 Task: Create in the project AgileLab and in the Backlog issue 'Develop a new tool for automated testing of web application user interface and user experience' a child issue 'Chatbot conversation sentiment analysis and reporting', and assign it to team member softage.3@softage.net. Create in the project AgileLab and in the Backlog issue 'Upgrade the security features of a web application to improve data protection and secure communication between server and client' a child issue 'Data retention policy creation and enforcement', and assign it to team member softage.4@softage.net
Action: Mouse moved to (207, 65)
Screenshot: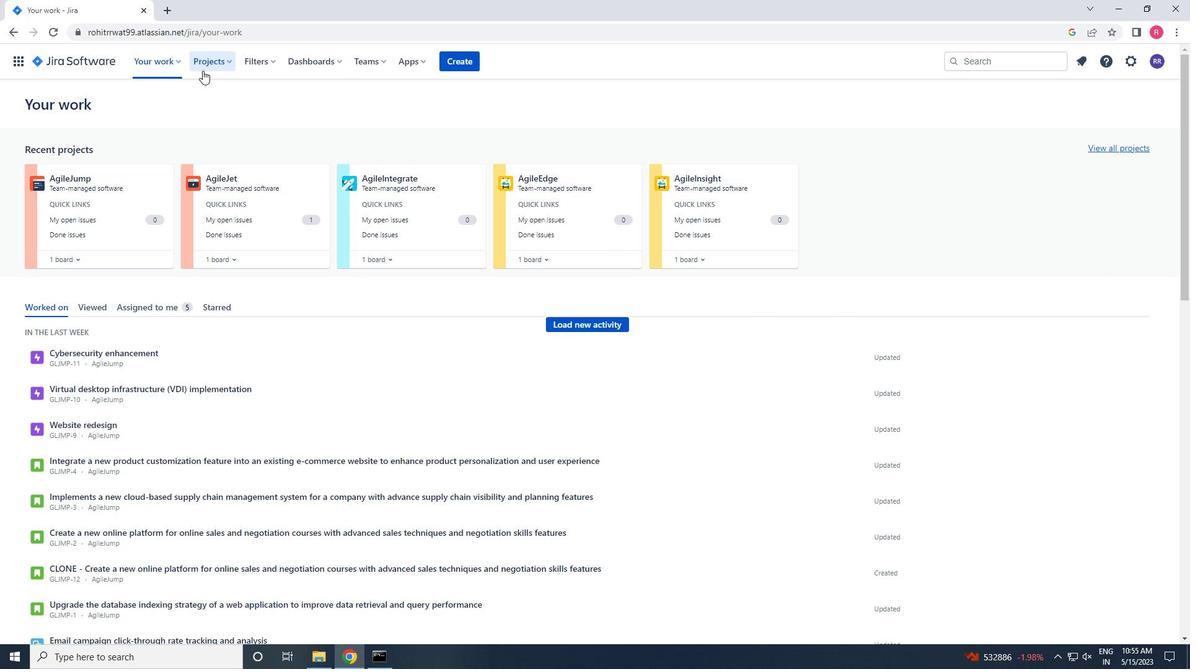 
Action: Mouse pressed left at (207, 65)
Screenshot: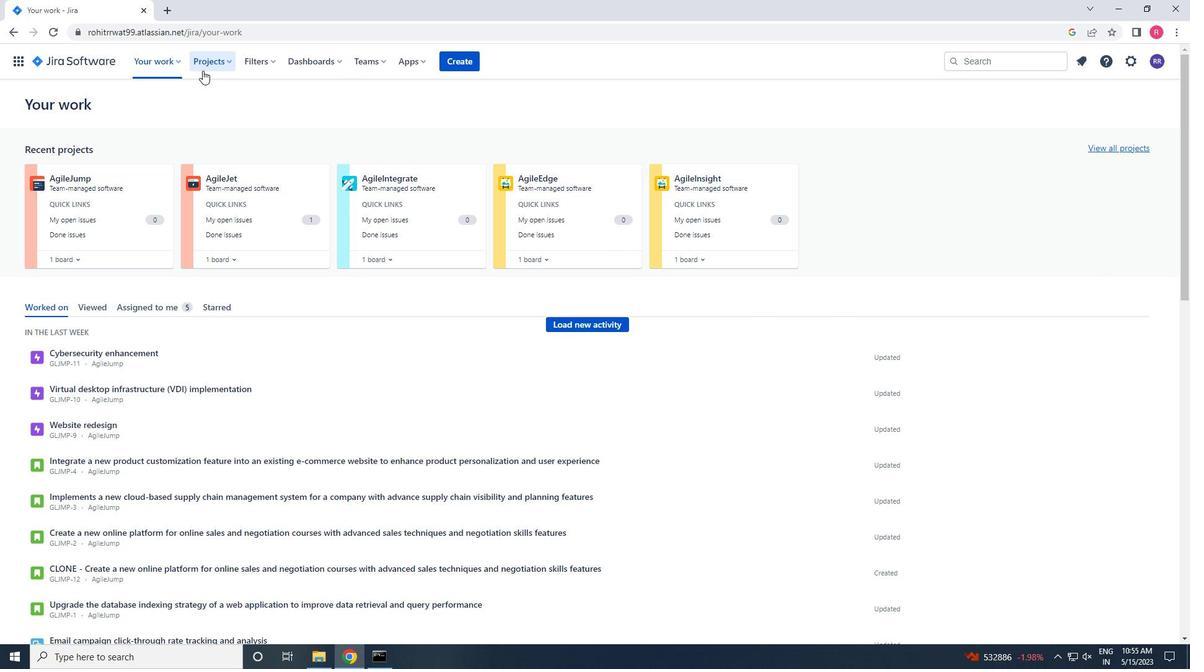 
Action: Mouse moved to (259, 120)
Screenshot: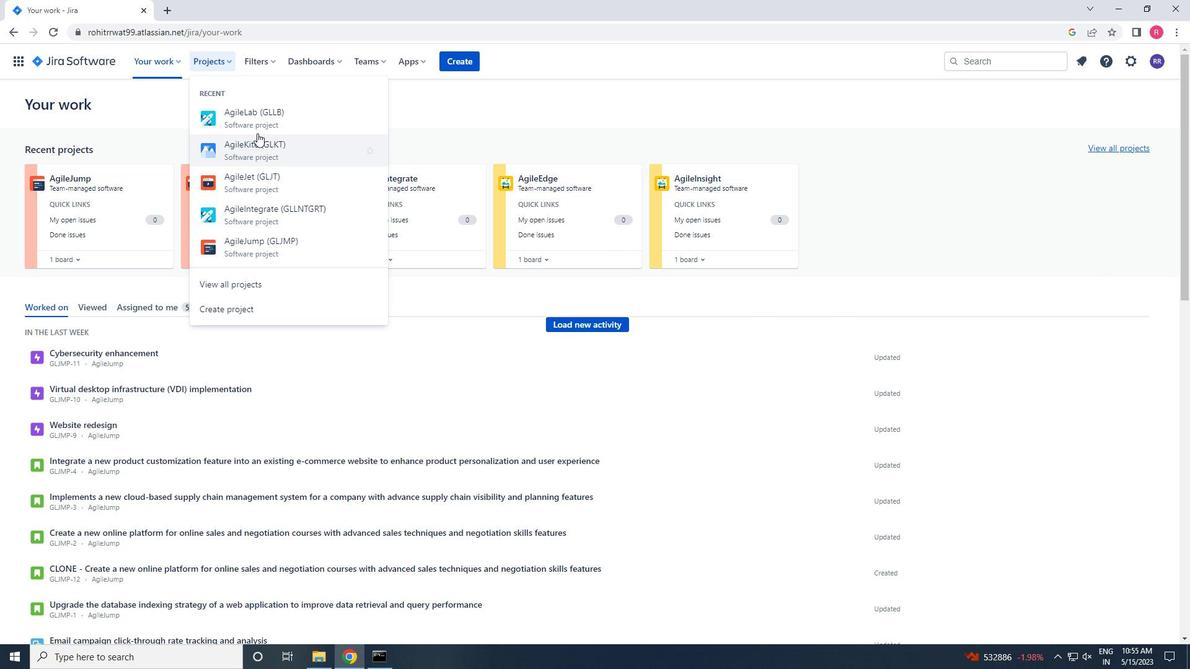 
Action: Mouse pressed left at (259, 120)
Screenshot: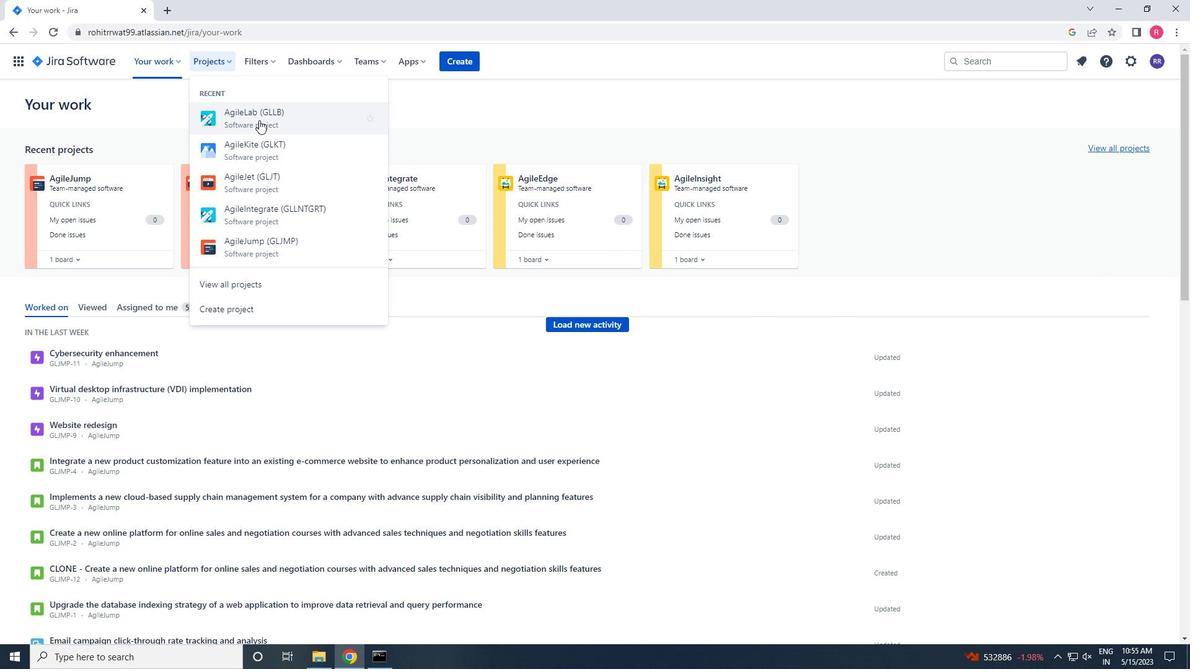 
Action: Mouse moved to (59, 187)
Screenshot: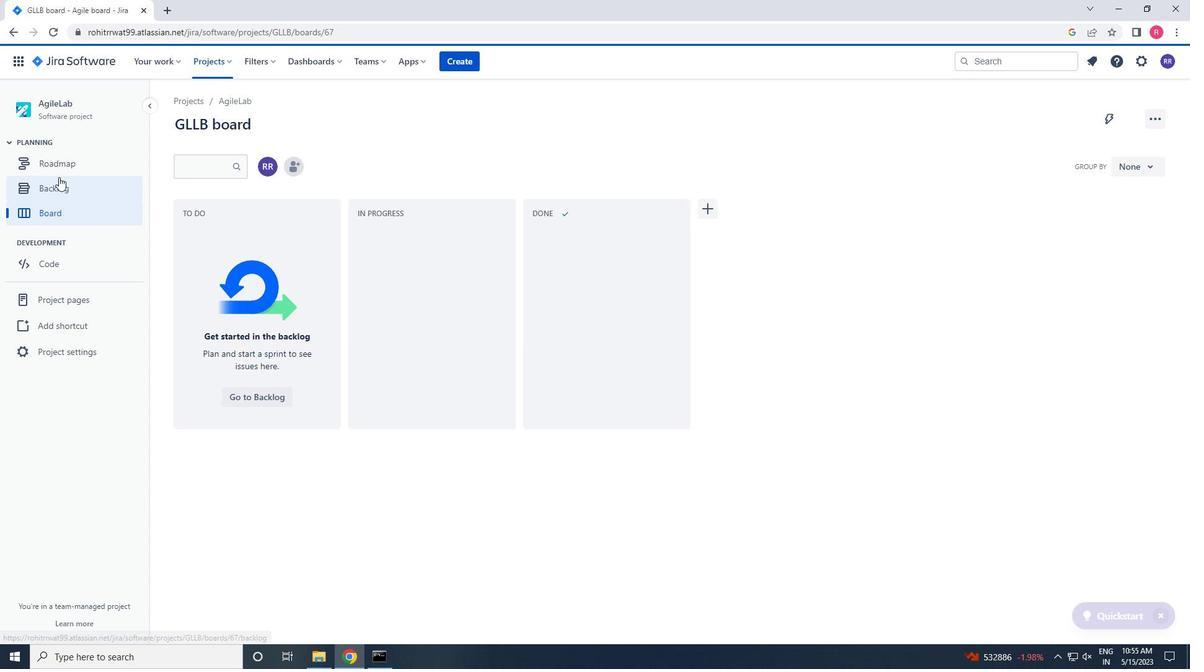 
Action: Mouse pressed left at (59, 187)
Screenshot: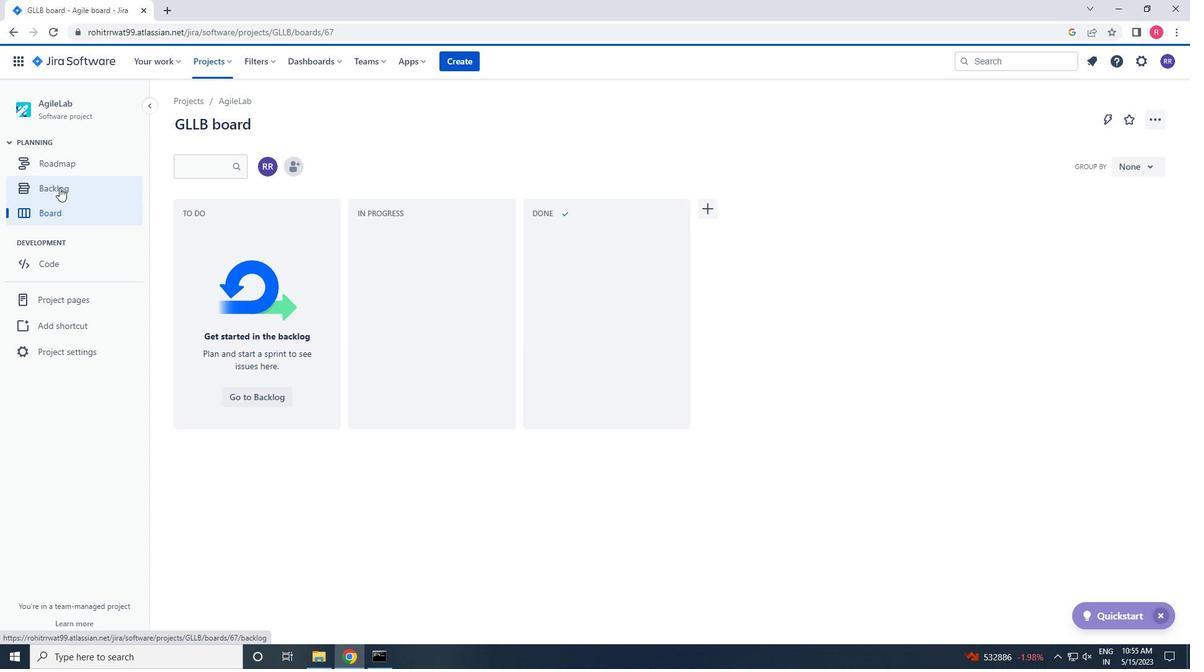 
Action: Mouse moved to (580, 477)
Screenshot: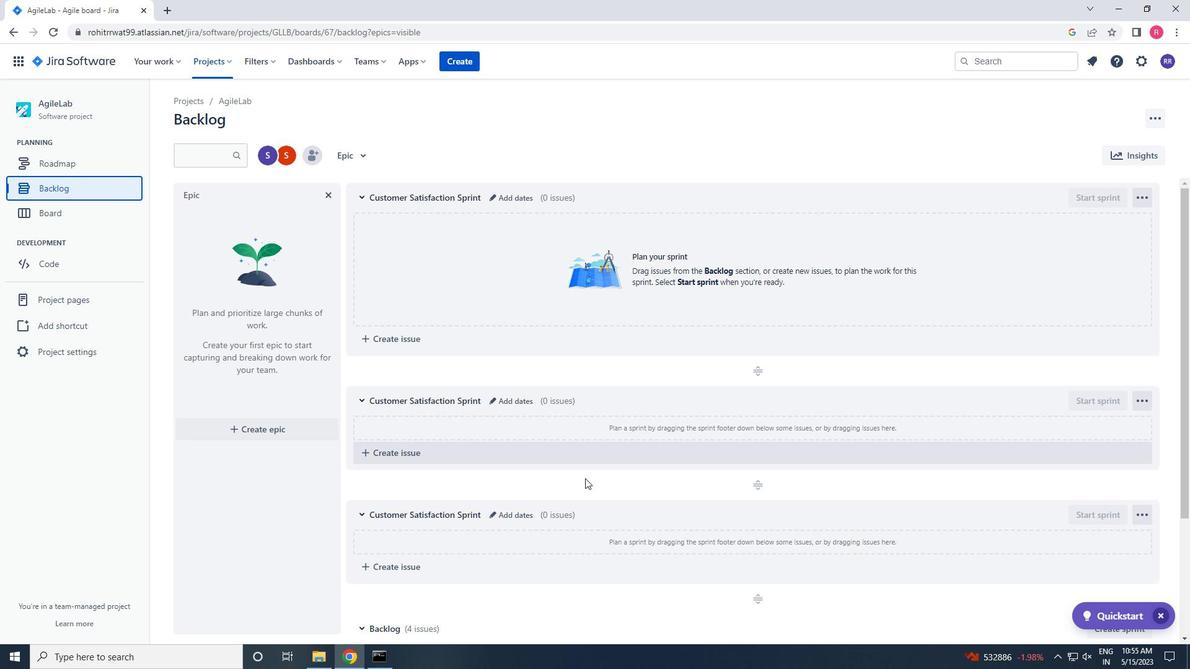 
Action: Mouse scrolled (580, 477) with delta (0, 0)
Screenshot: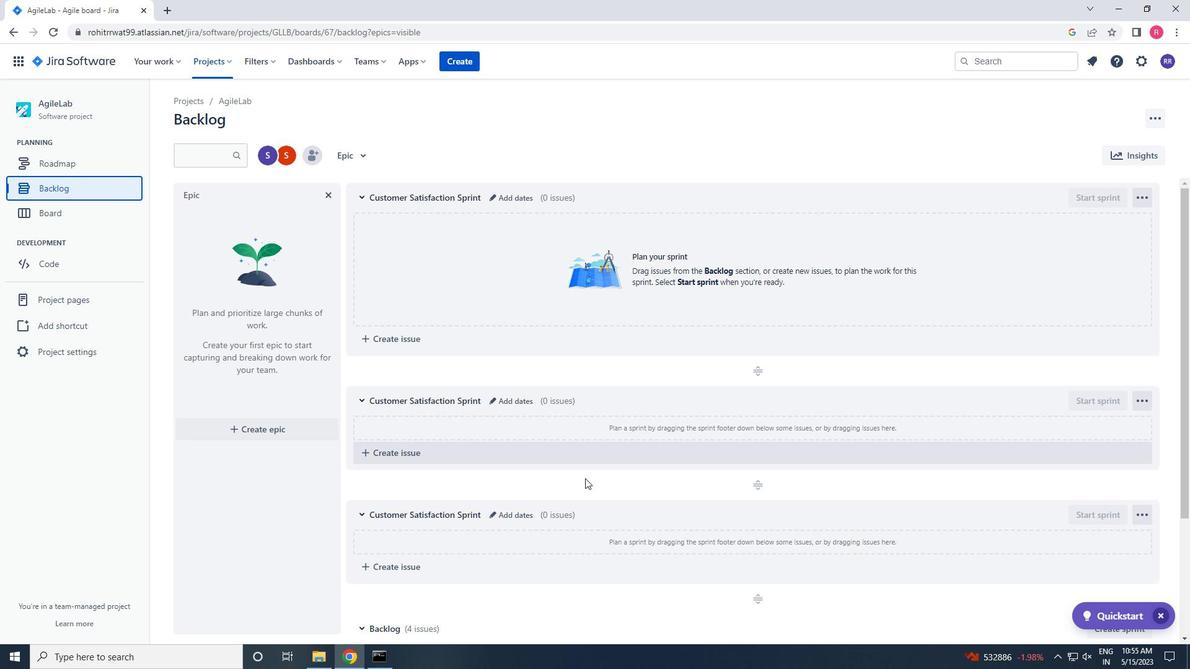 
Action: Mouse scrolled (580, 477) with delta (0, 0)
Screenshot: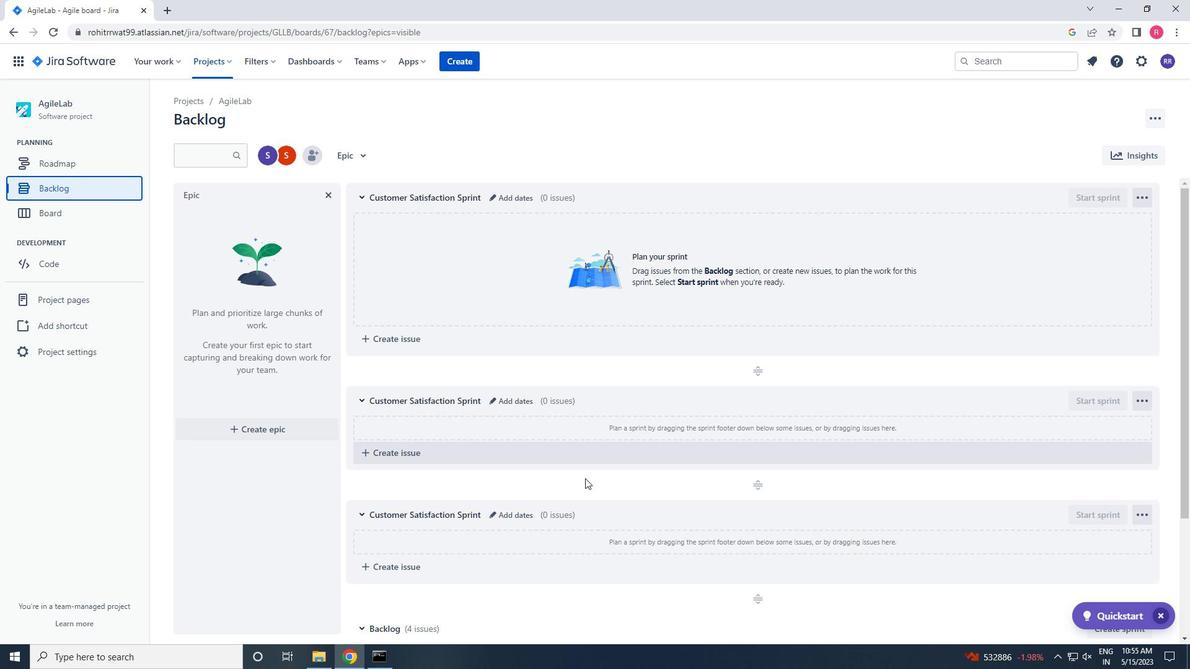 
Action: Mouse scrolled (580, 477) with delta (0, 0)
Screenshot: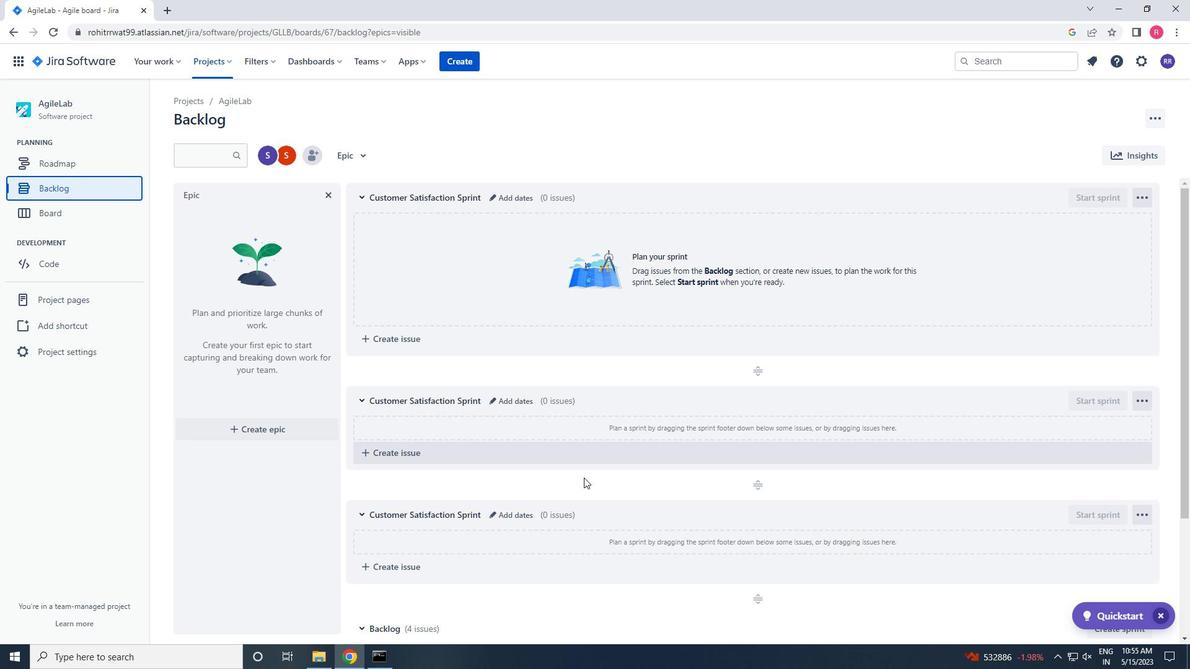 
Action: Mouse scrolled (580, 477) with delta (0, 0)
Screenshot: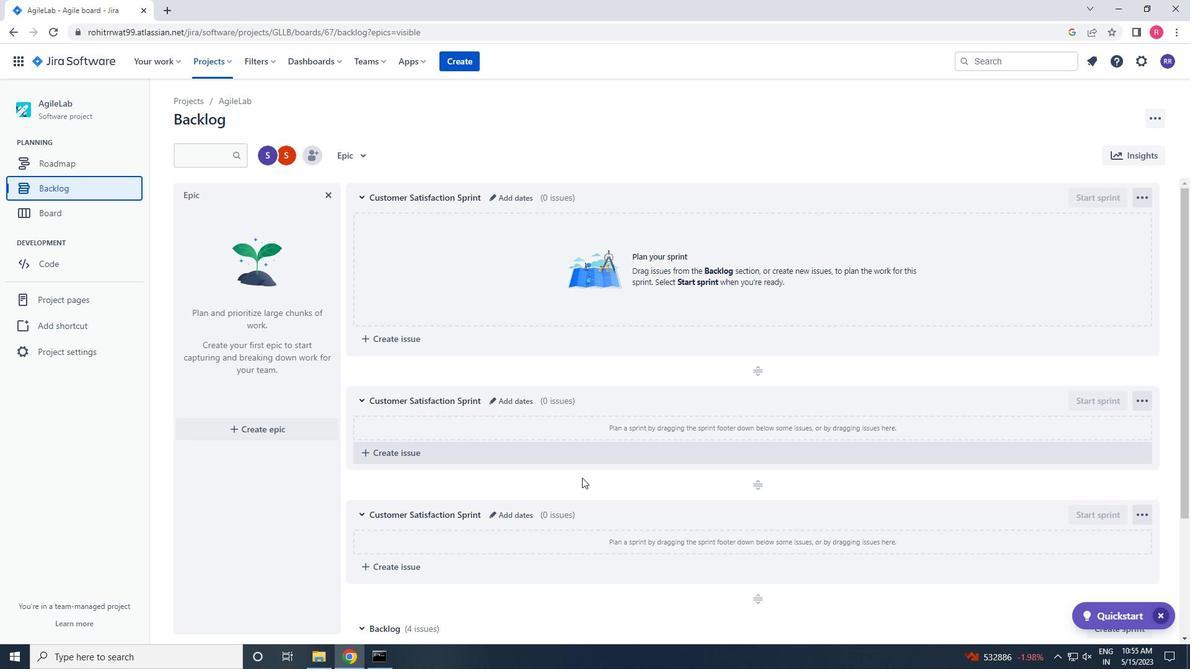 
Action: Mouse scrolled (580, 477) with delta (0, 0)
Screenshot: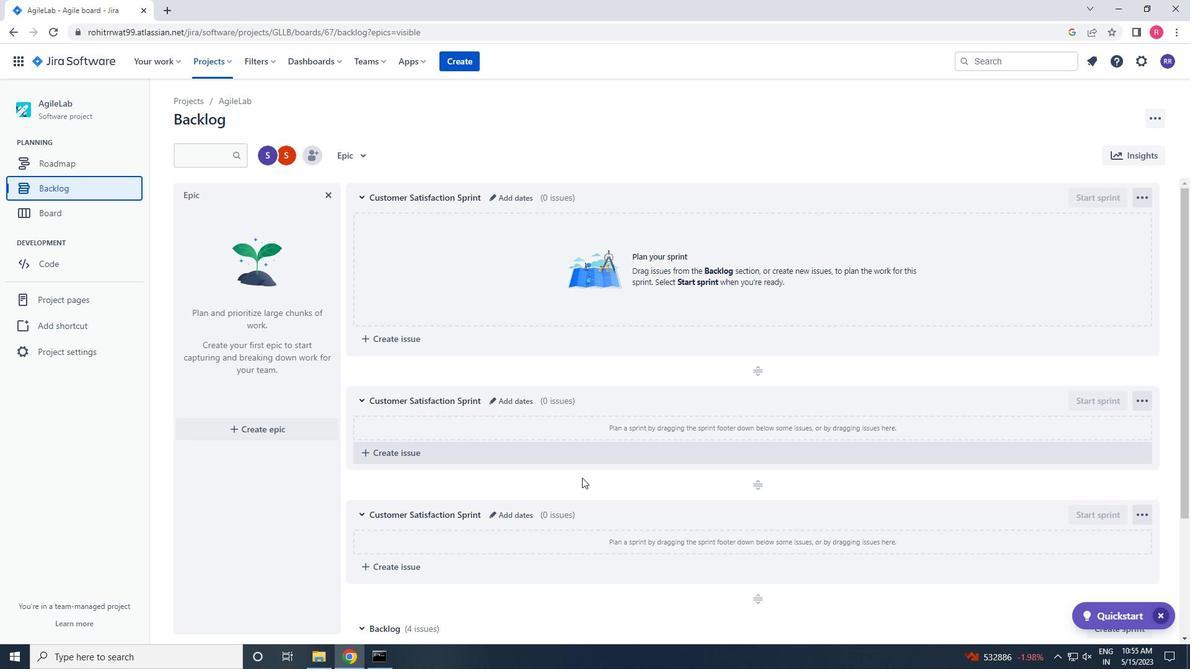
Action: Mouse scrolled (580, 477) with delta (0, 0)
Screenshot: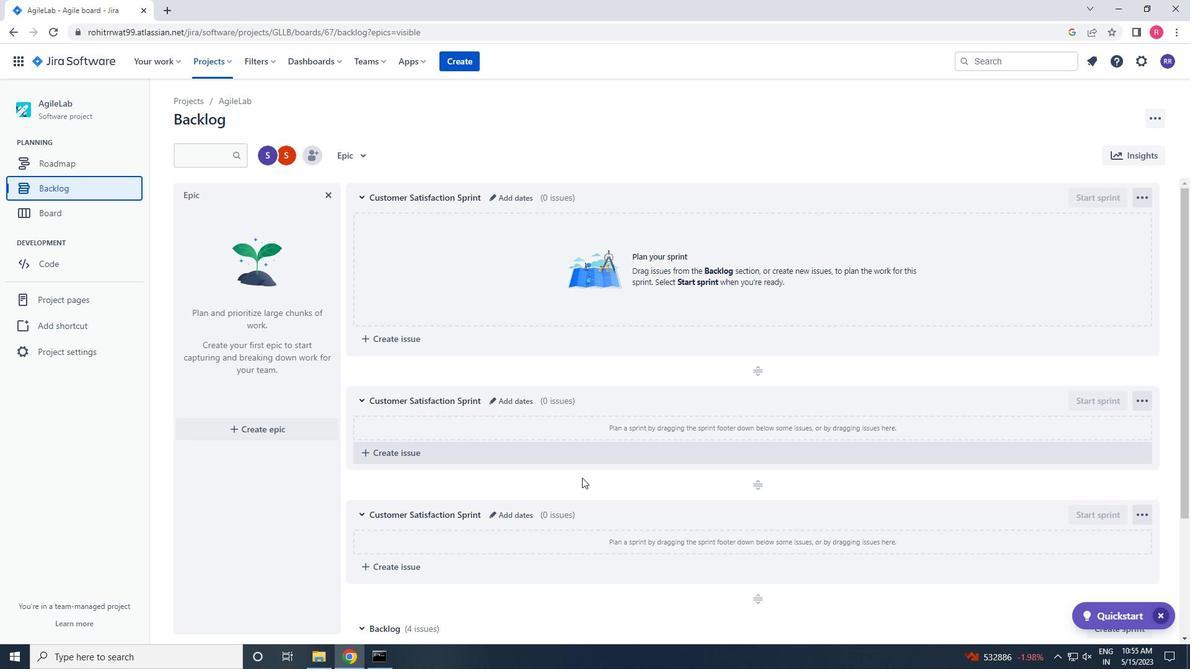 
Action: Mouse moved to (960, 500)
Screenshot: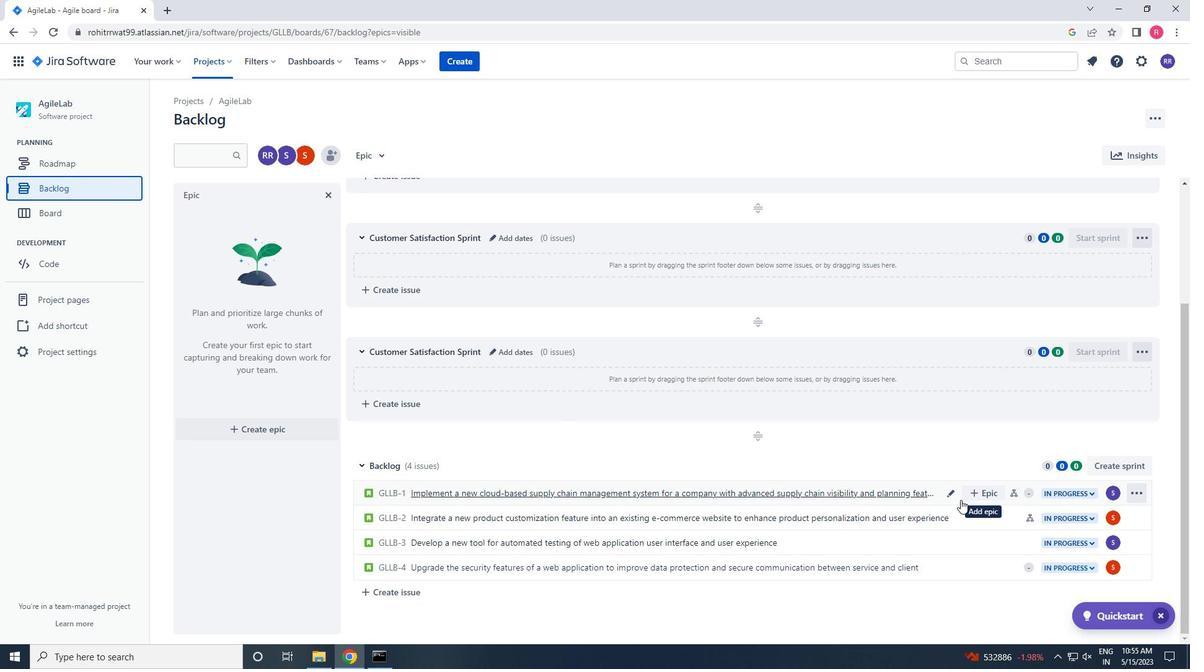 
Action: Mouse pressed left at (960, 500)
Screenshot: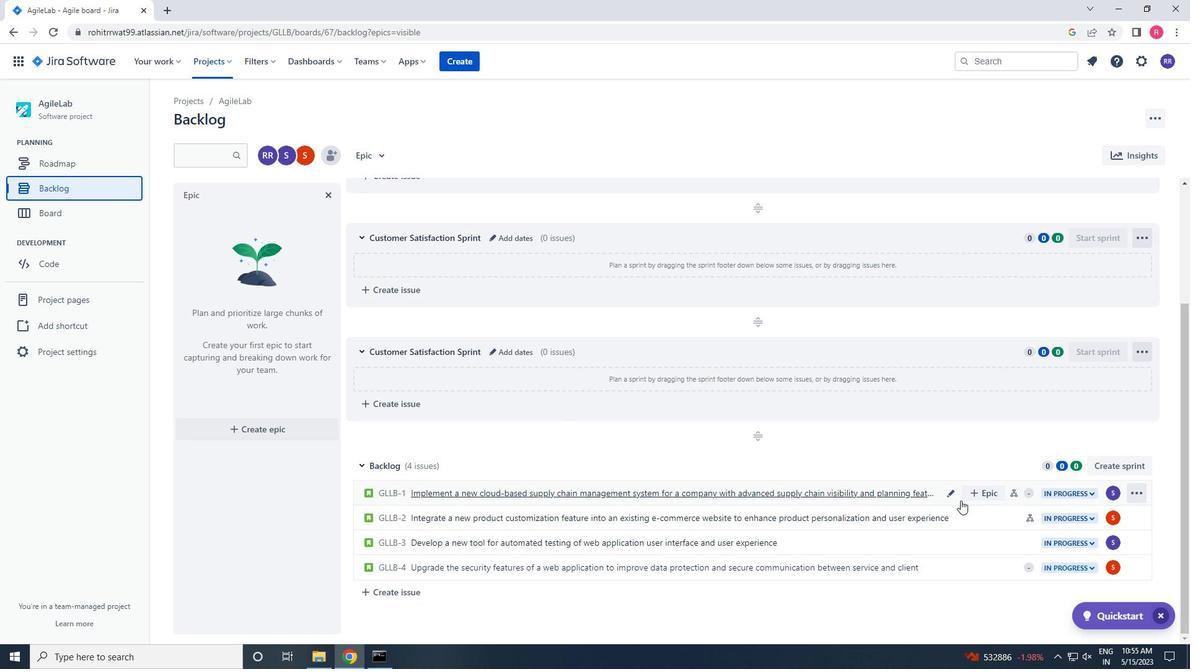 
Action: Mouse moved to (968, 322)
Screenshot: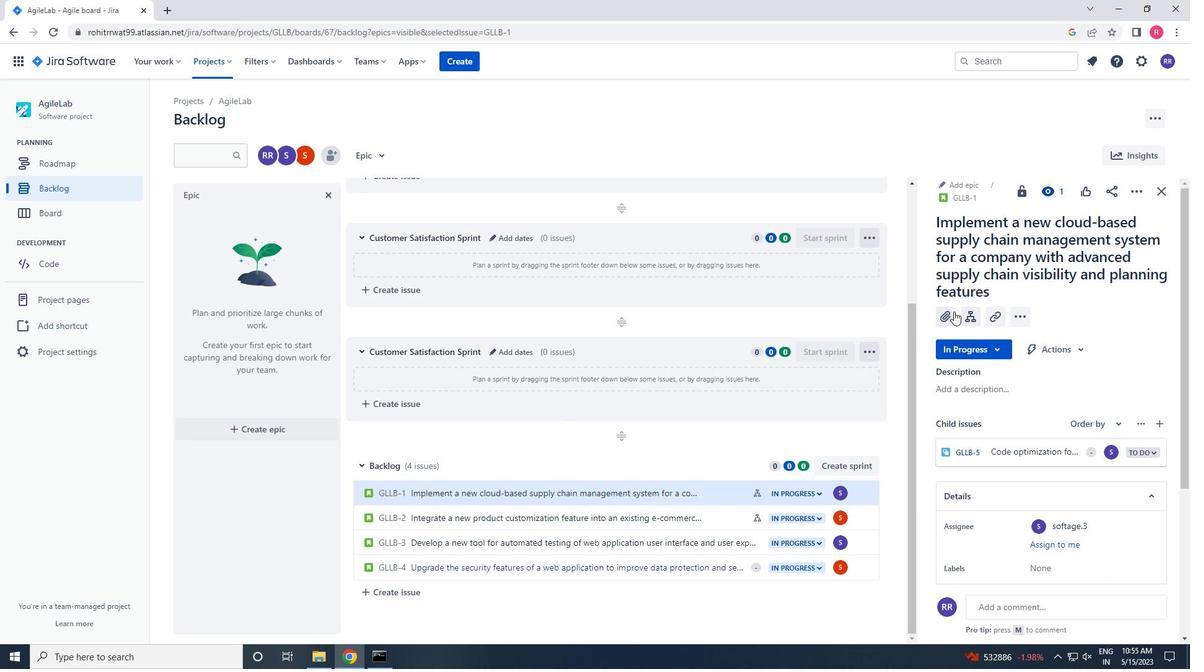 
Action: Mouse pressed left at (968, 322)
Screenshot: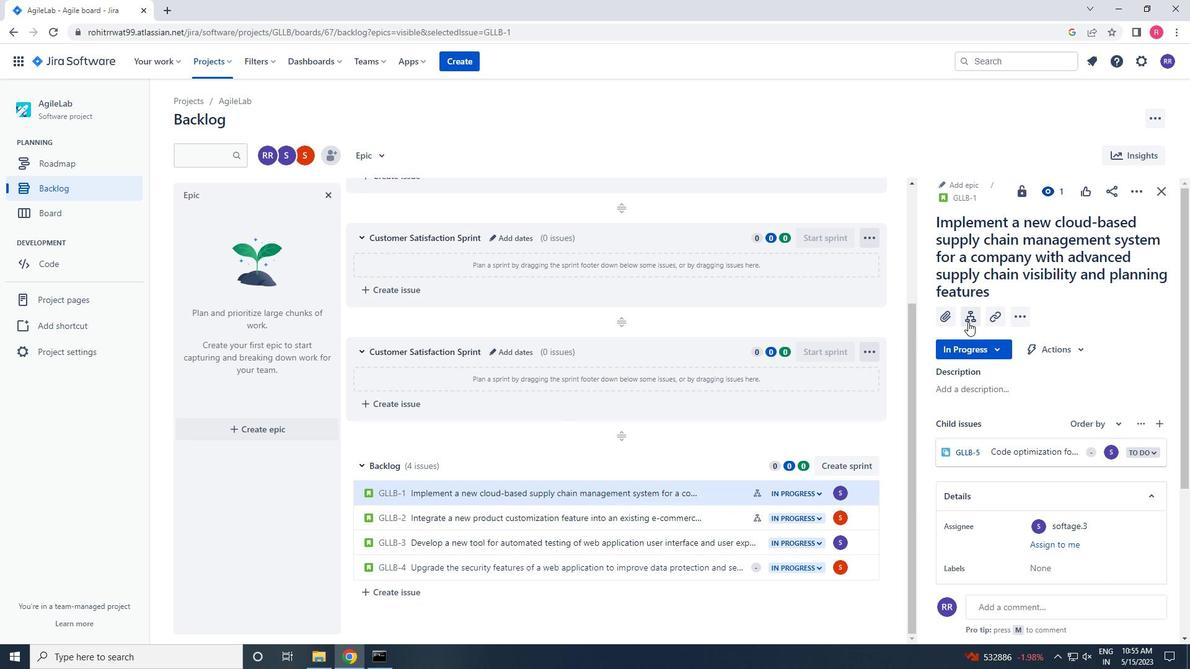 
Action: Mouse moved to (735, 551)
Screenshot: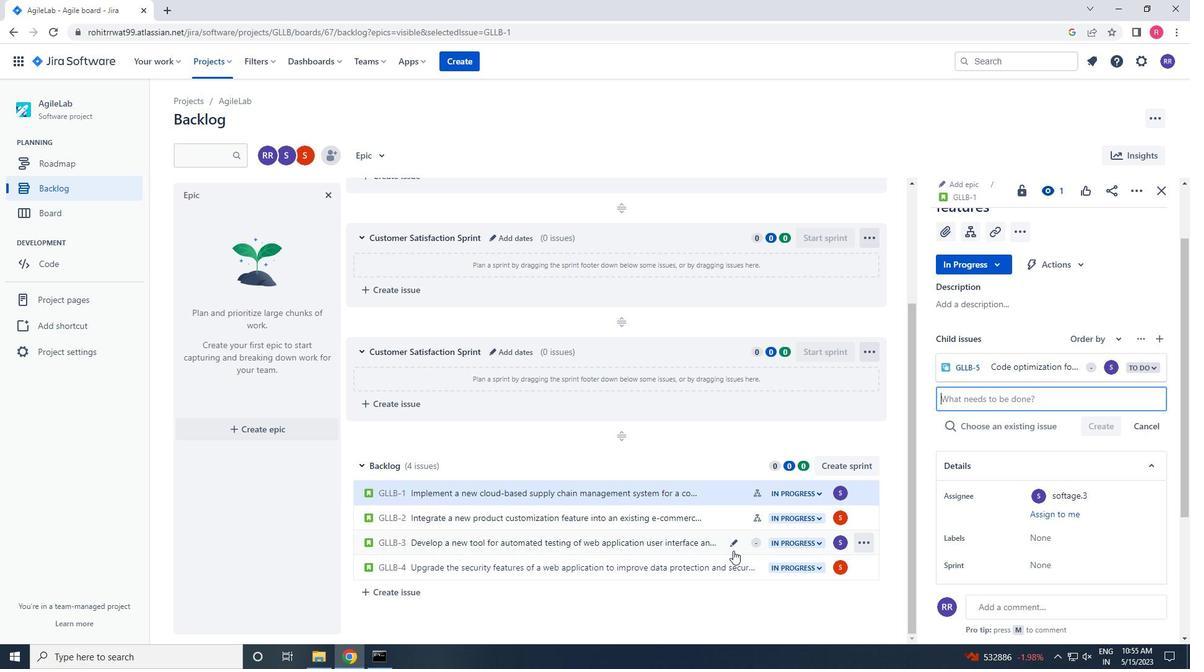 
Action: Mouse pressed left at (735, 551)
Screenshot: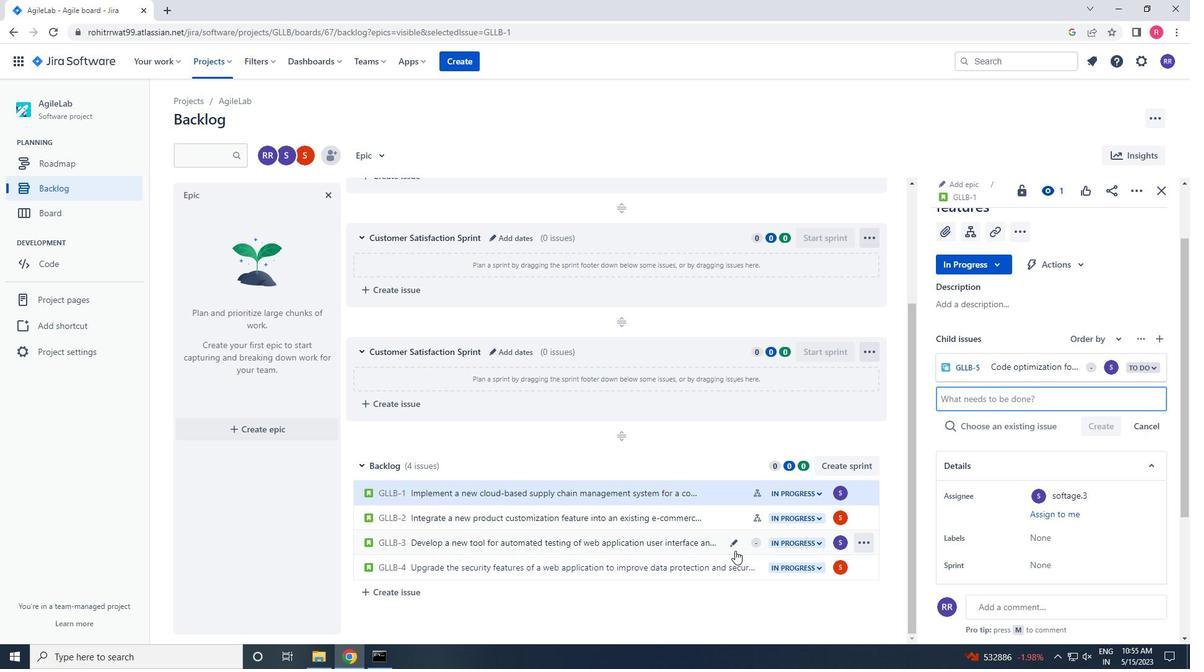 
Action: Mouse moved to (967, 284)
Screenshot: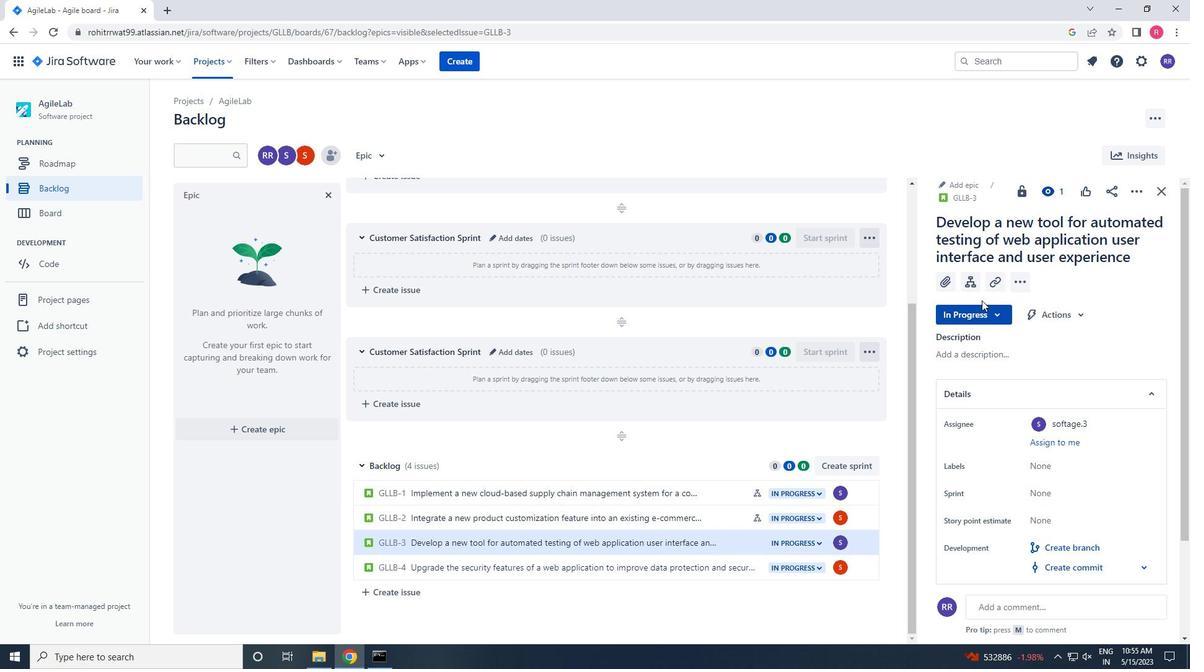 
Action: Mouse pressed left at (967, 284)
Screenshot: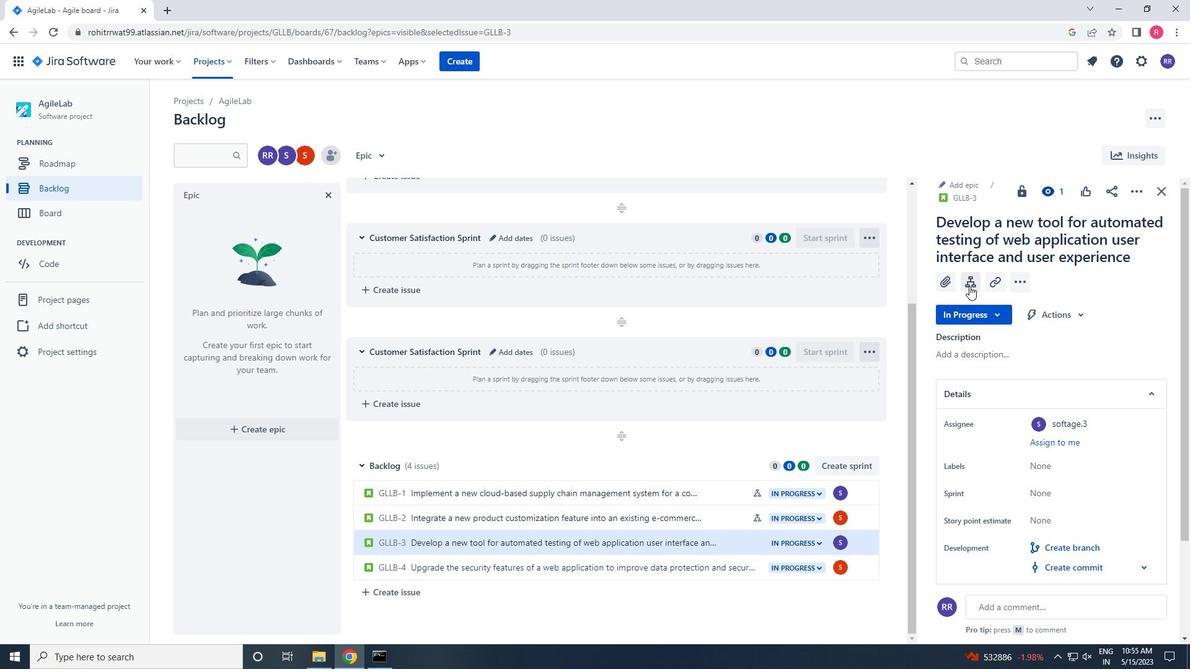 
Action: Key pressed <Key.shift>CH
Screenshot: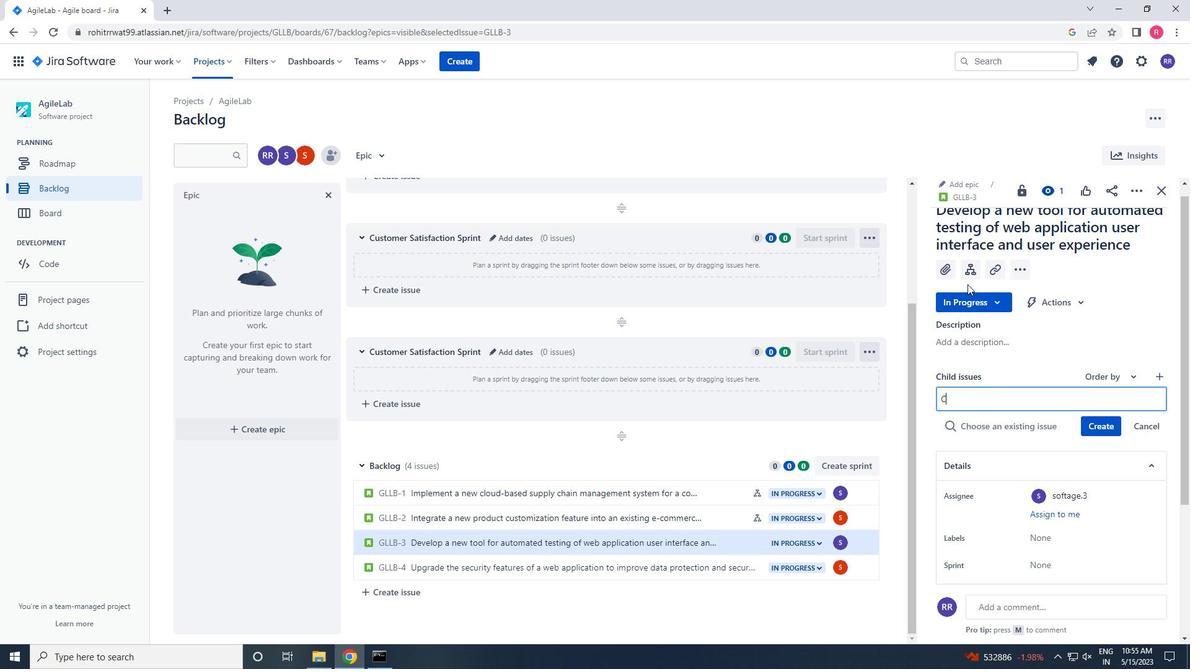 
Action: Mouse moved to (1012, 299)
Screenshot: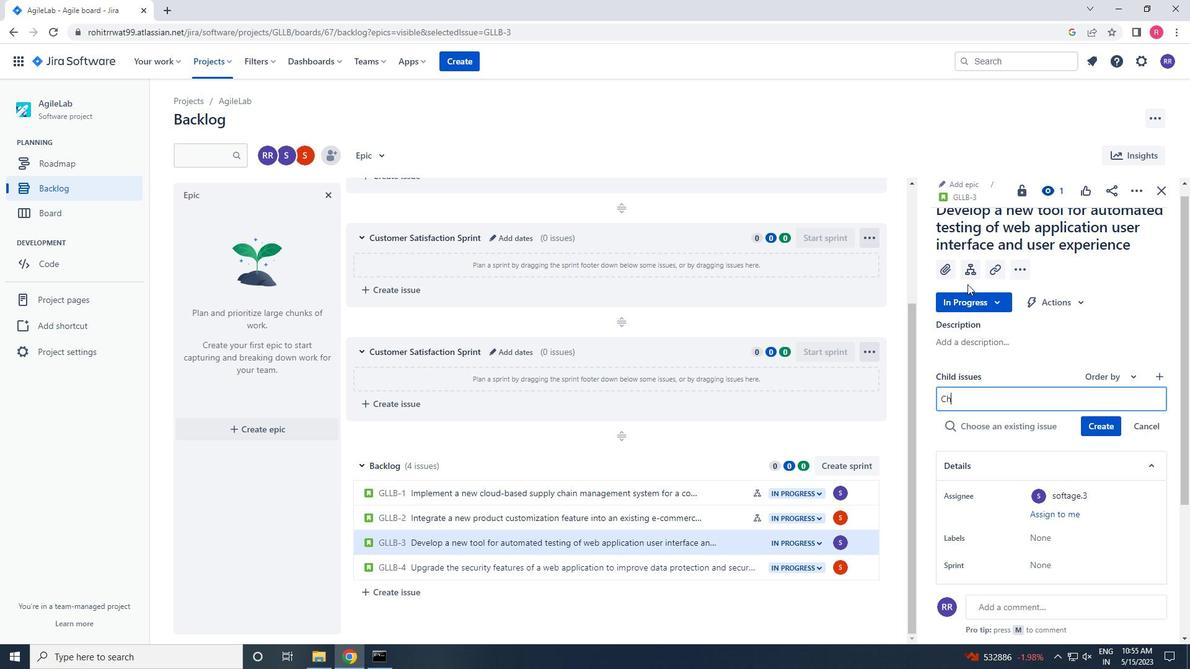 
Action: Key pressed ATBOT<Key.space>CONVERSATION<Key.space><Key.space>SENTIMENT<Key.space>ANALYSIS<Key.space>AND<Key.space>REPOSRTING<Key.space><Key.left><Key.left><Key.left><Key.left><Key.left><Key.left><Key.left><Key.left><Key.right><Key.right><Key.backspace>R<Key.backspace><Key.right><Key.right><Key.right><Key.right><Key.right><Key.right><Key.right><Key.right><Key.enter>
Screenshot: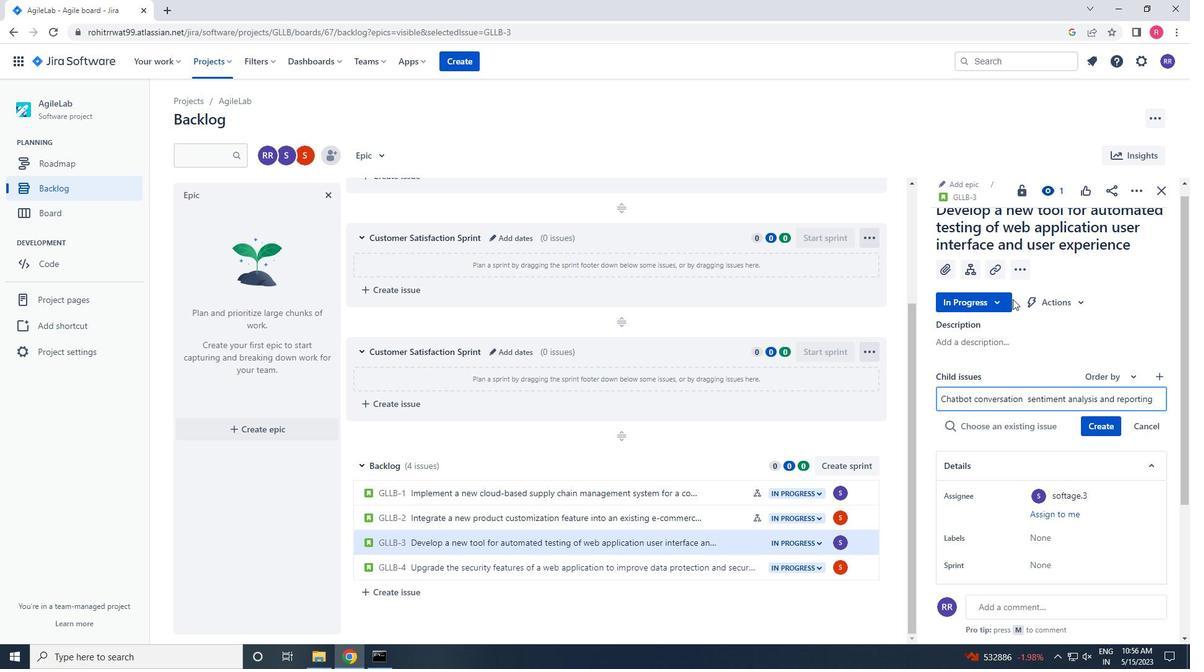 
Action: Mouse moved to (1111, 404)
Screenshot: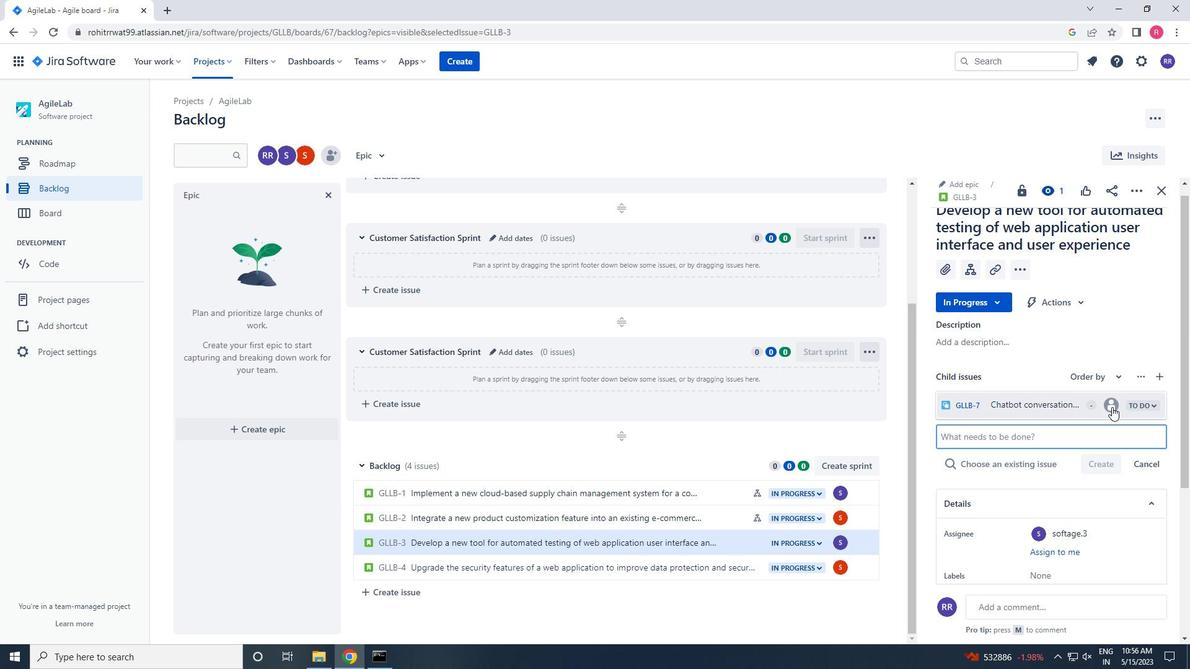 
Action: Mouse pressed left at (1111, 404)
Screenshot: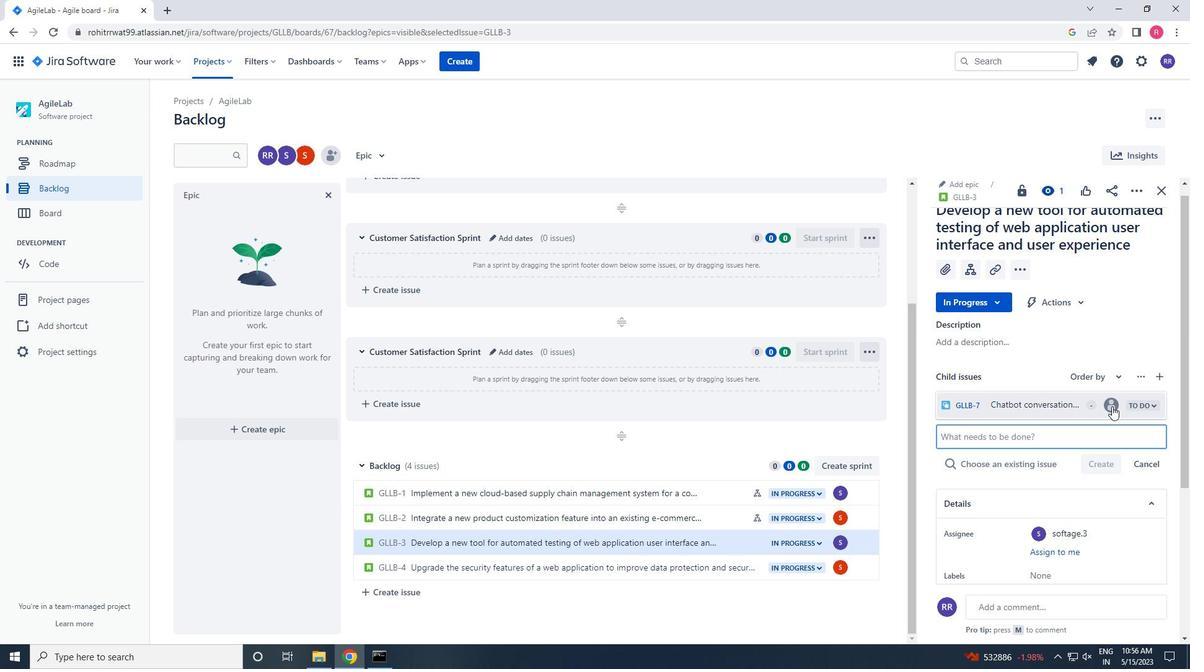 
Action: Mouse moved to (1149, 376)
Screenshot: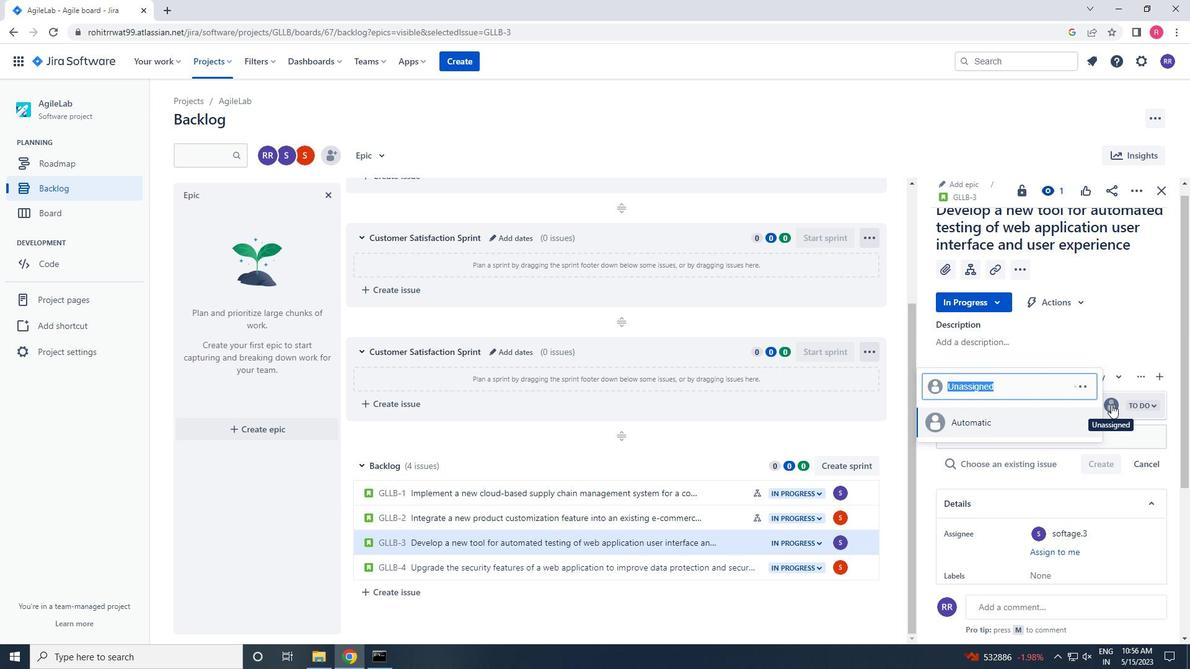 
Action: Key pressed SOFTAGE.3<Key.shift>@SOFTAGE.NET
Screenshot: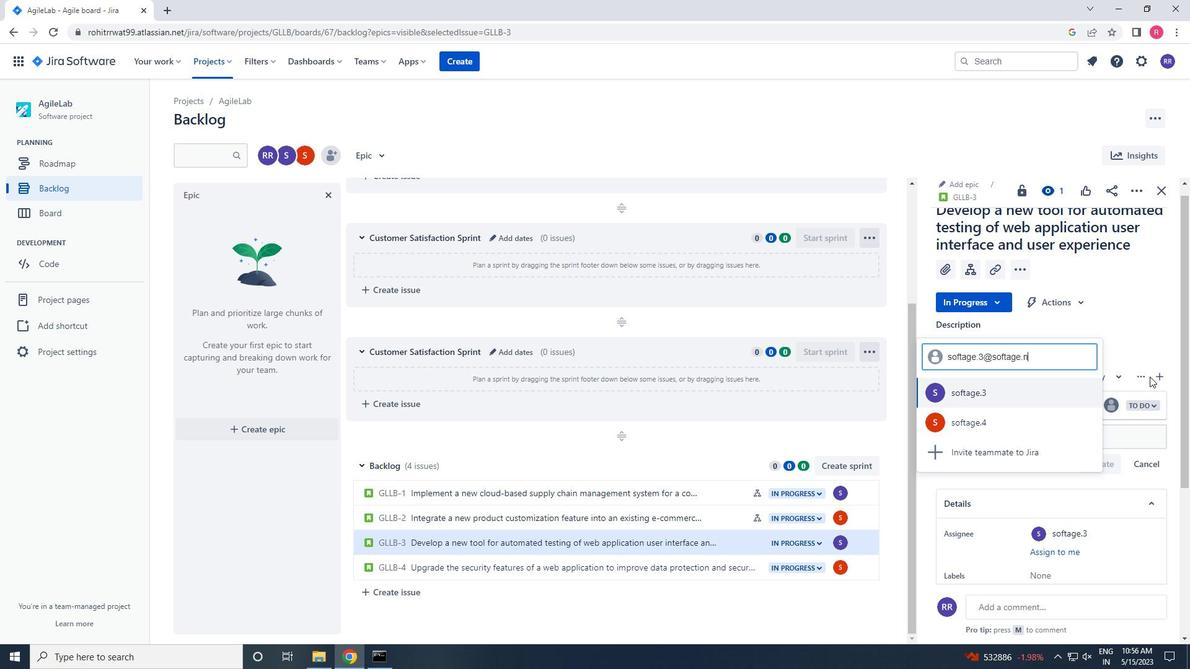
Action: Mouse moved to (1014, 403)
Screenshot: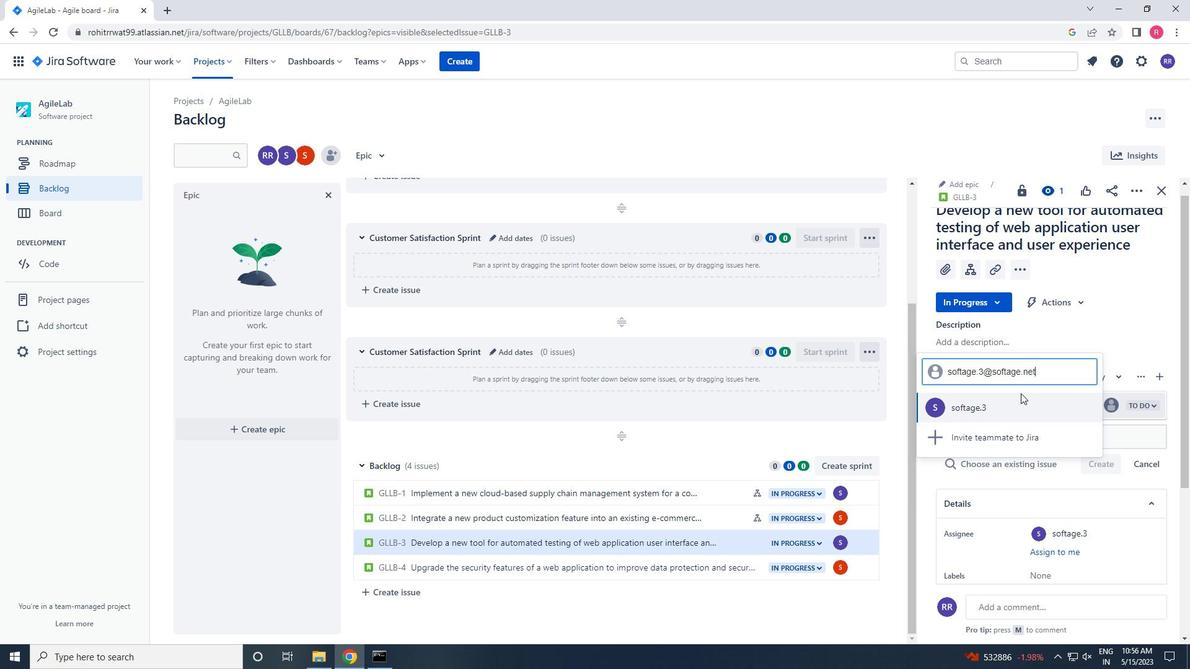 
Action: Mouse pressed left at (1014, 403)
Screenshot: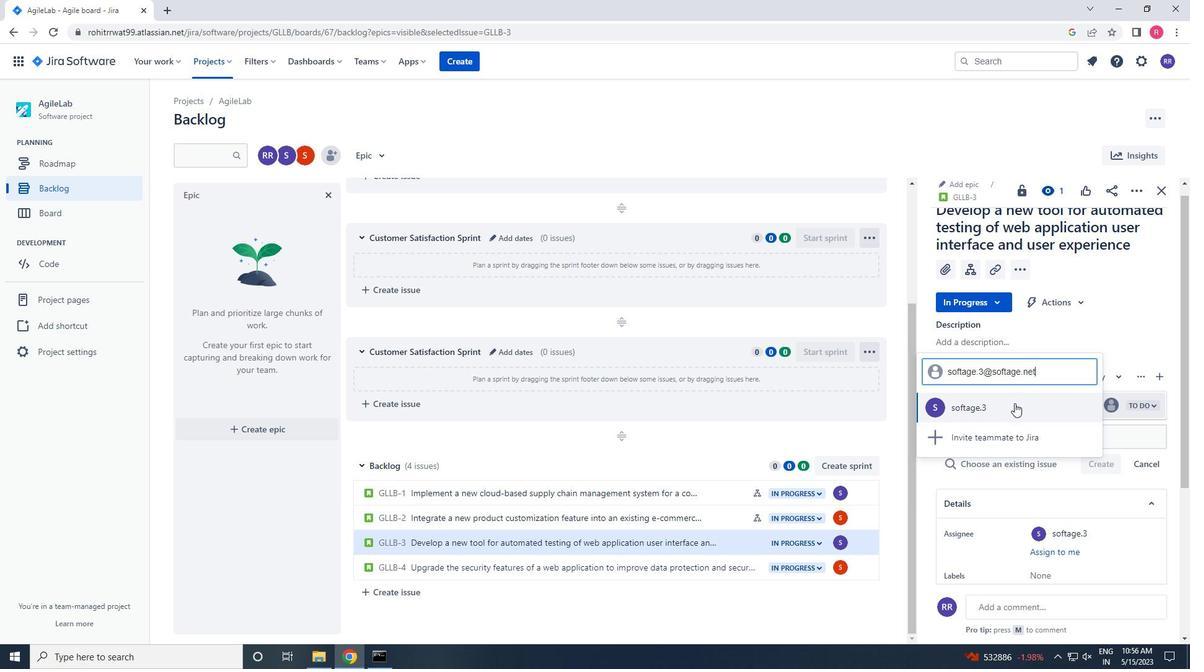 
Action: Mouse moved to (737, 575)
Screenshot: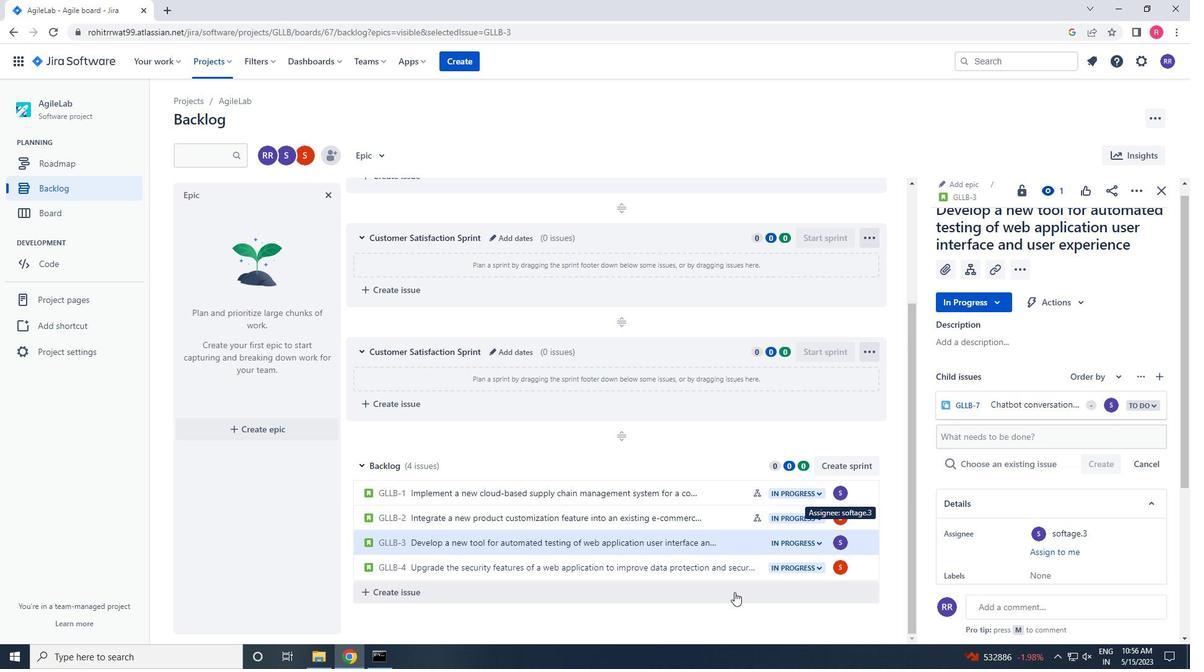 
Action: Mouse pressed left at (737, 575)
Screenshot: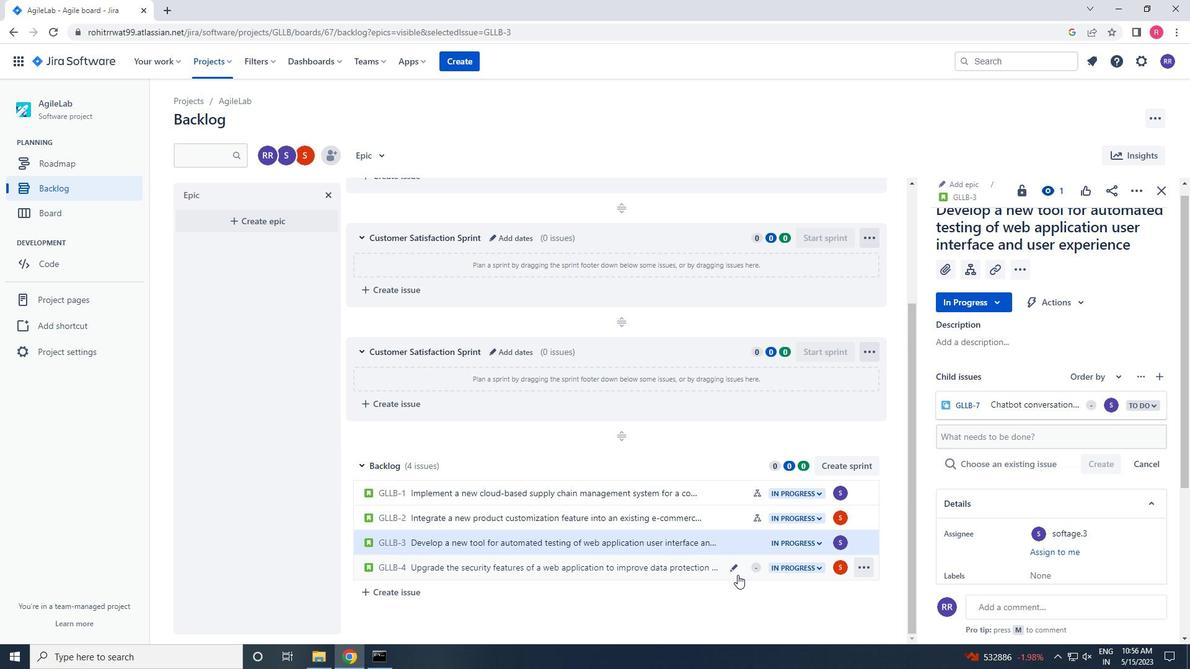 
Action: Mouse moved to (966, 321)
Screenshot: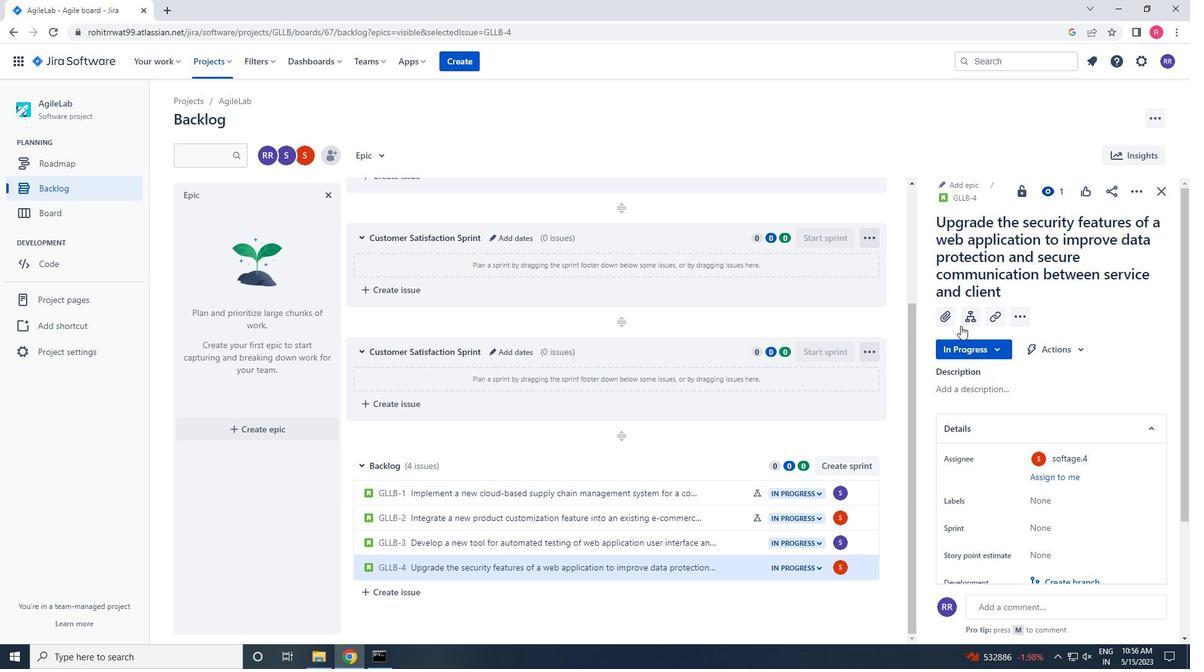 
Action: Mouse pressed left at (966, 321)
Screenshot: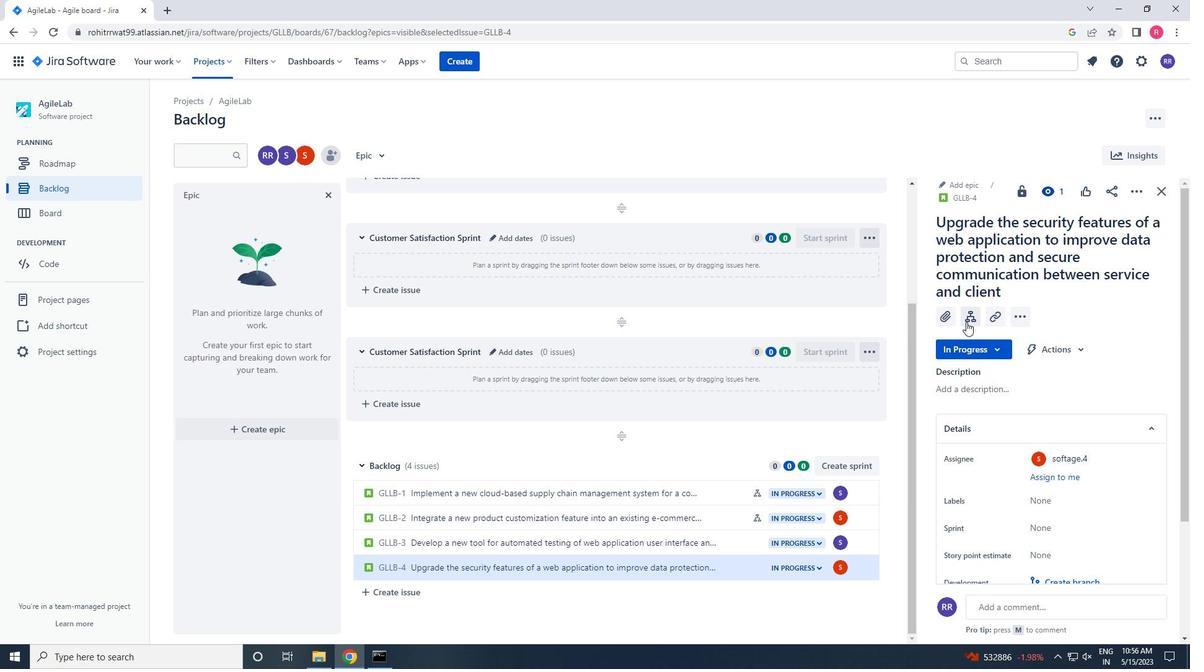 
Action: Mouse moved to (1016, 387)
Screenshot: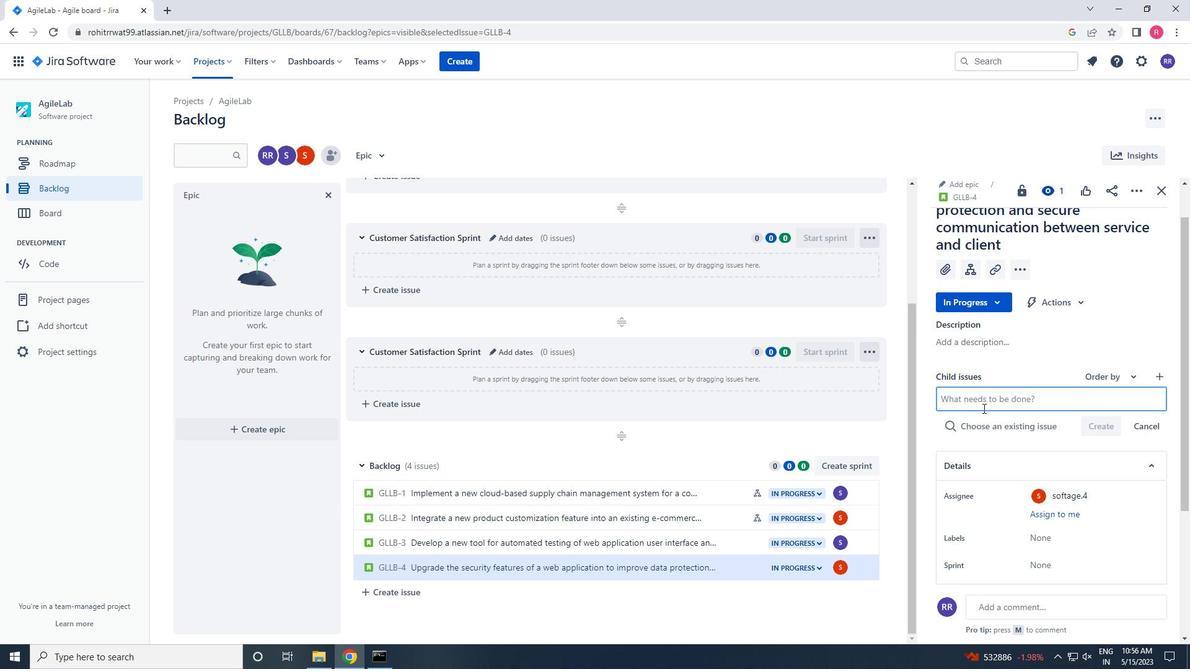 
Action: Key pressed <Key.shift>DATA<Key.space>RETENTION<Key.space>POLICY<Key.space>CREATION<Key.space>AND<Key.space>ENFO
Screenshot: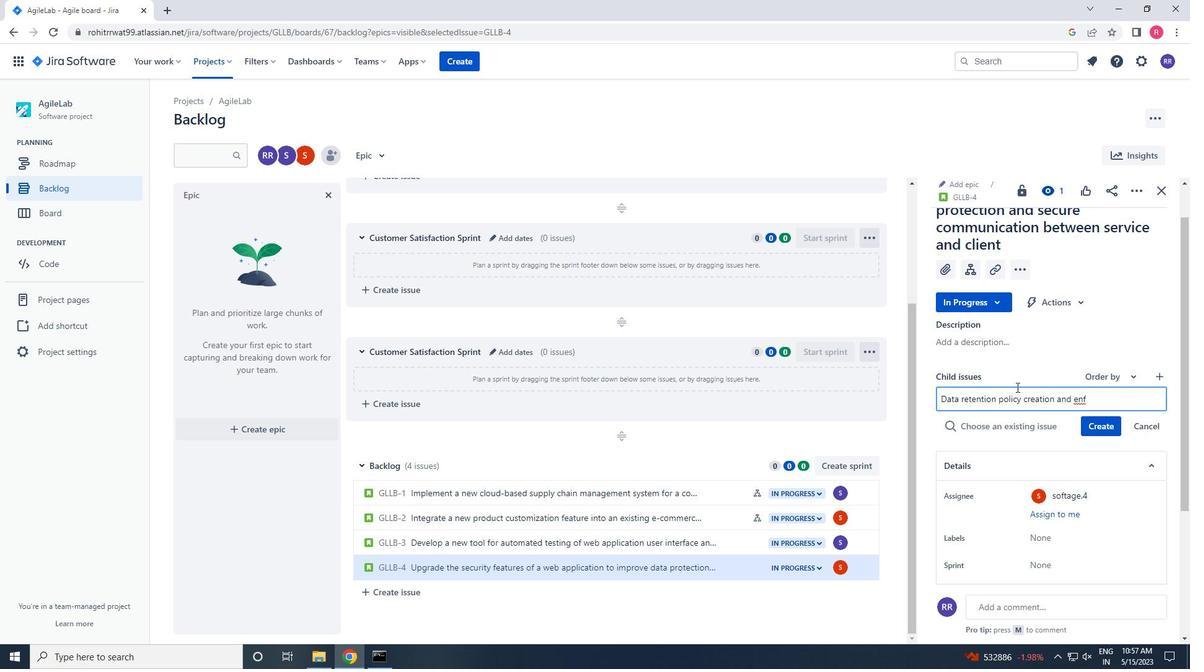 
Action: Mouse moved to (1017, 386)
Screenshot: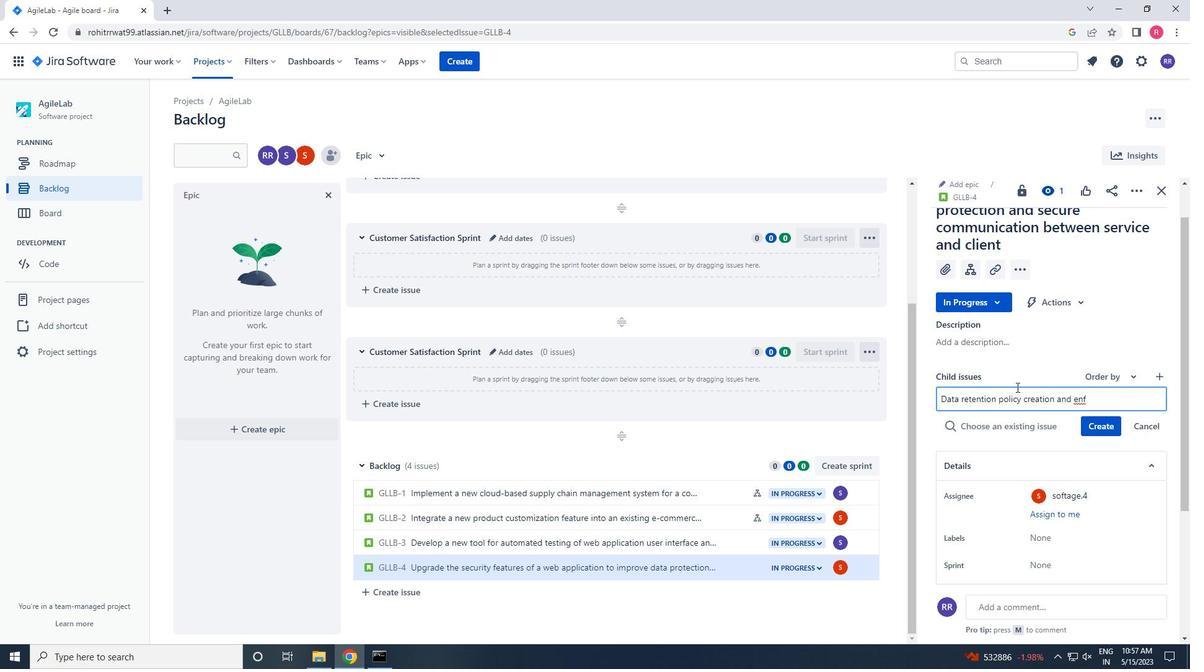 
Action: Key pressed RCEMENT<Key.enter>
Screenshot: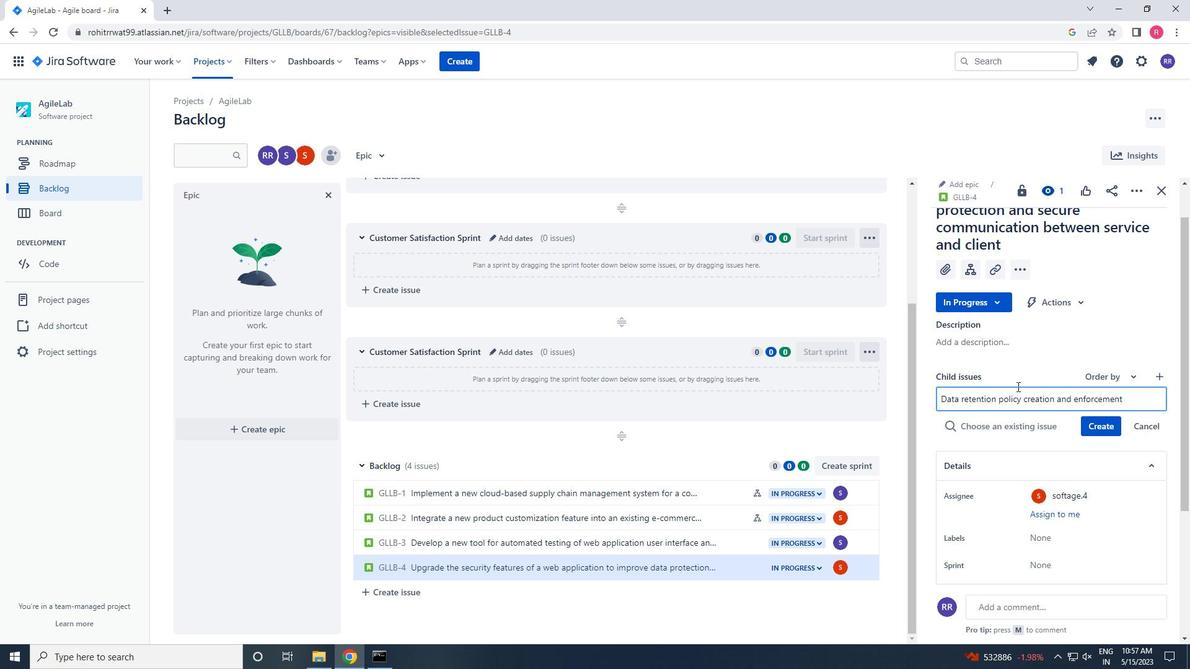 
Action: Mouse moved to (1109, 404)
Screenshot: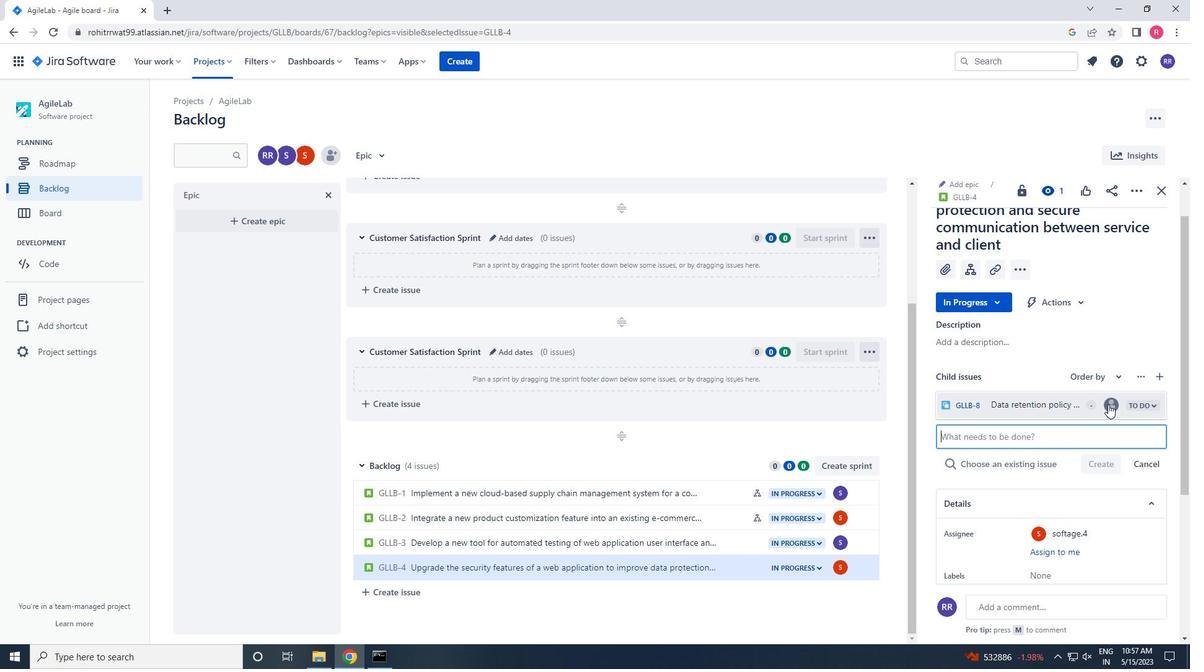 
Action: Mouse pressed left at (1109, 404)
Screenshot: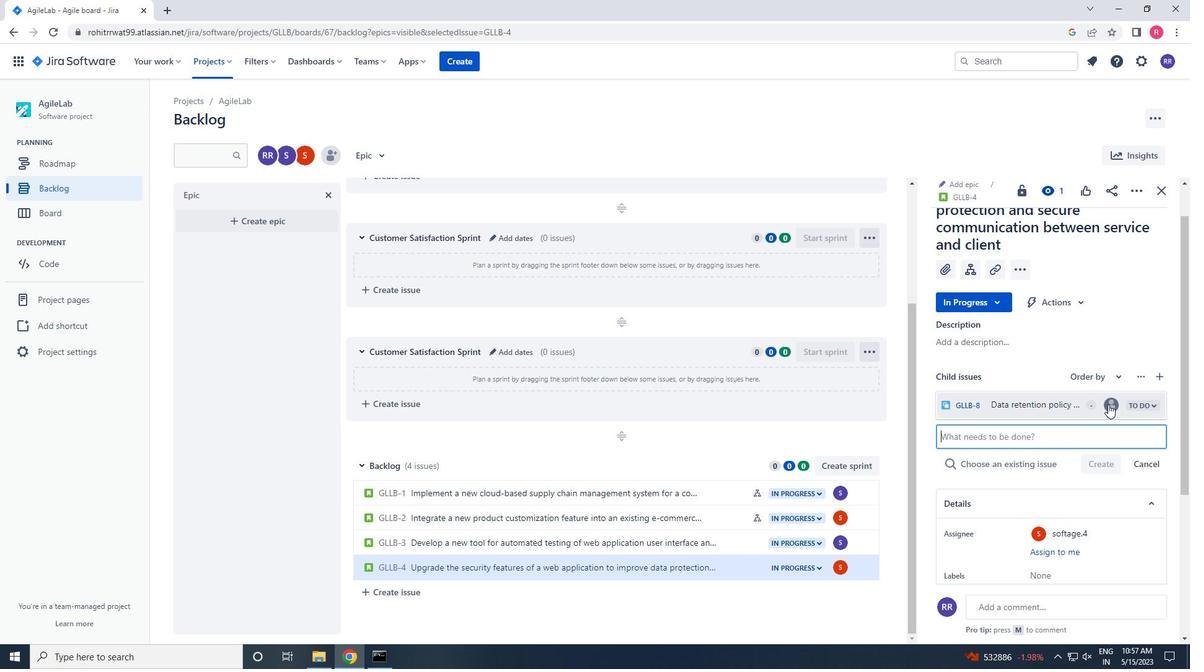 
Action: Mouse moved to (1169, 363)
Screenshot: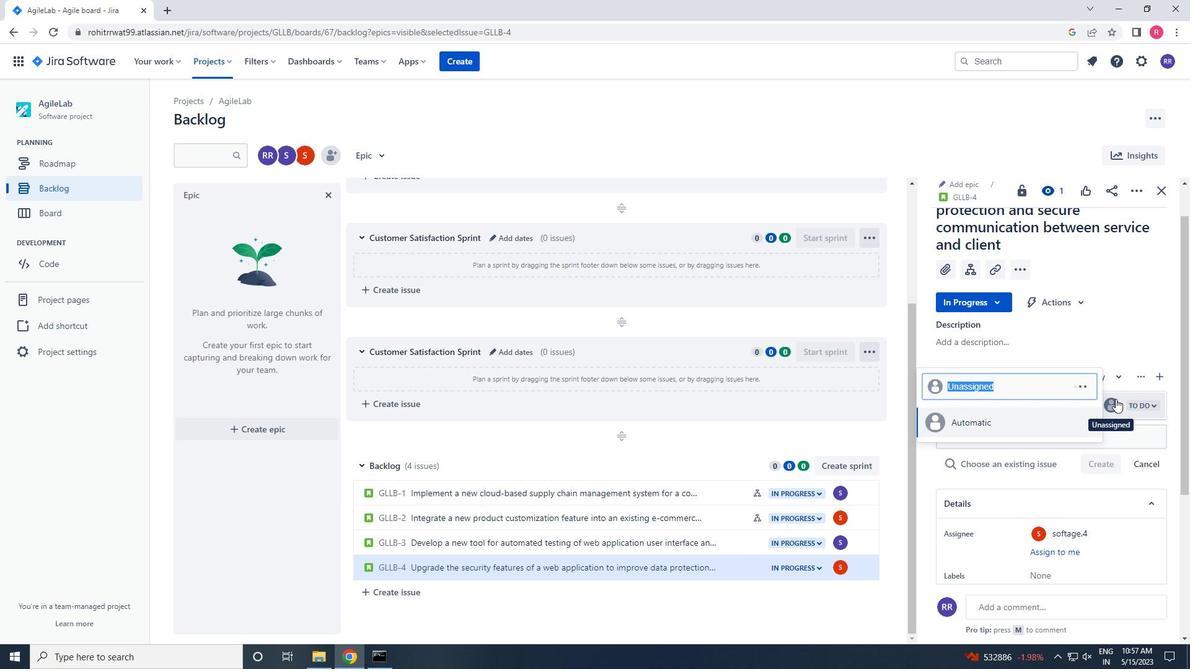 
Action: Key pressed SOFTAGE.4<Key.shift><Key.shift><Key.shift><Key.shift><Key.shift><Key.shift><Key.shift><Key.shift>@SOFTAGE.NET
Screenshot: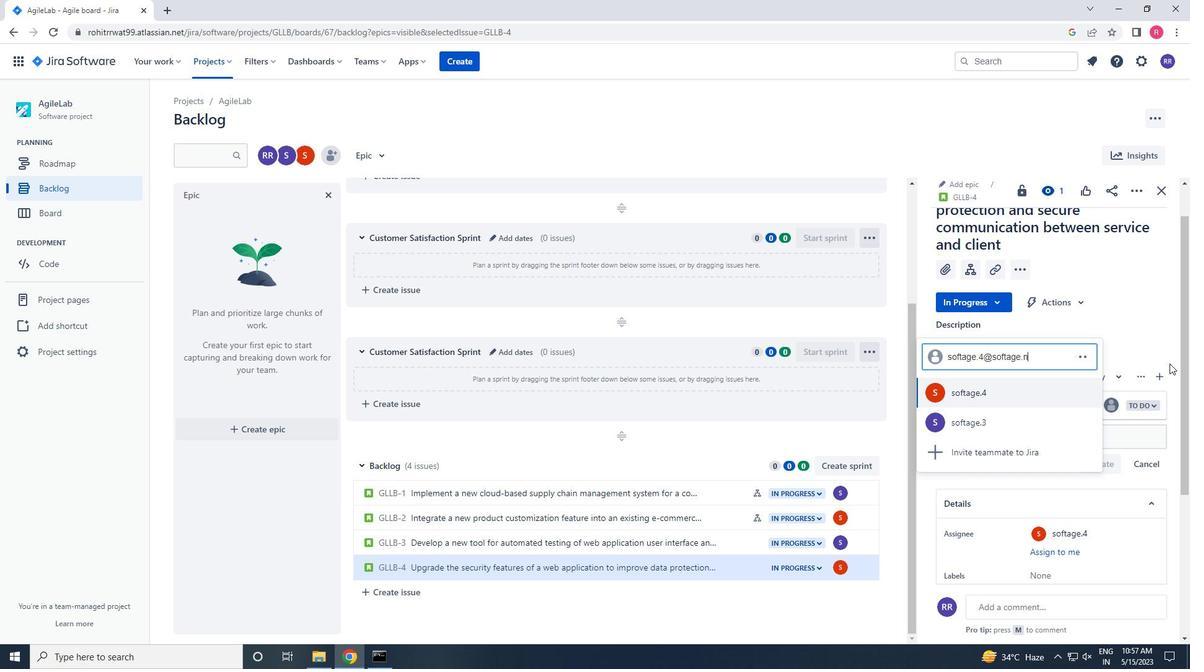 
Action: Mouse moved to (981, 404)
Screenshot: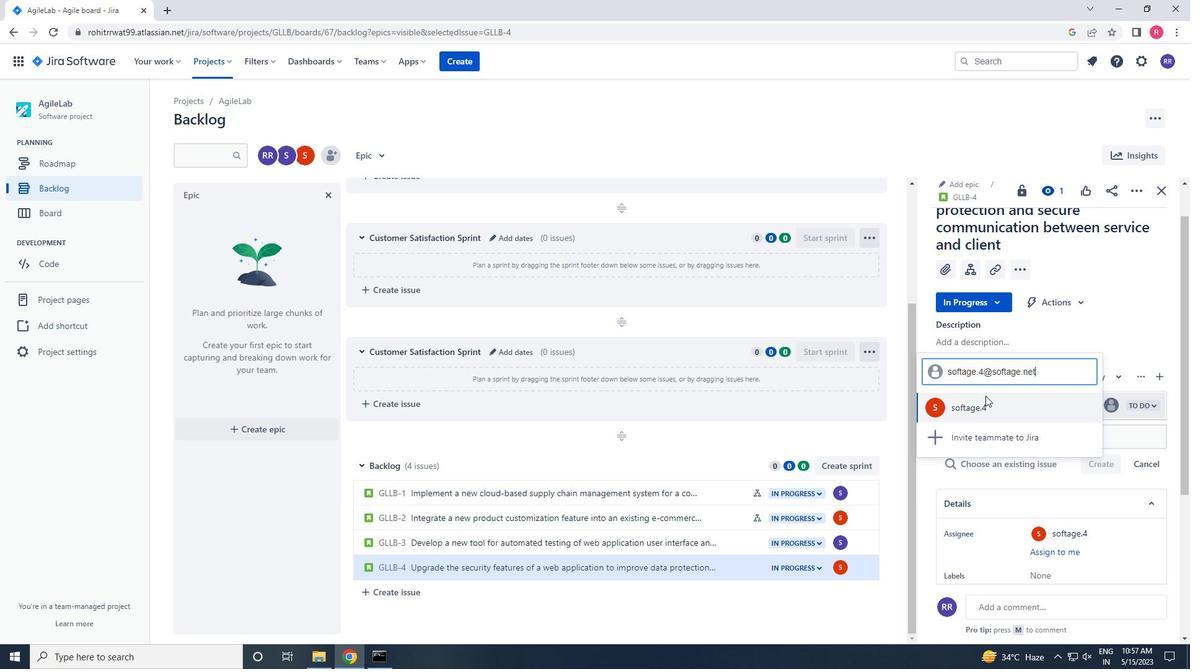 
Action: Mouse pressed left at (981, 404)
Screenshot: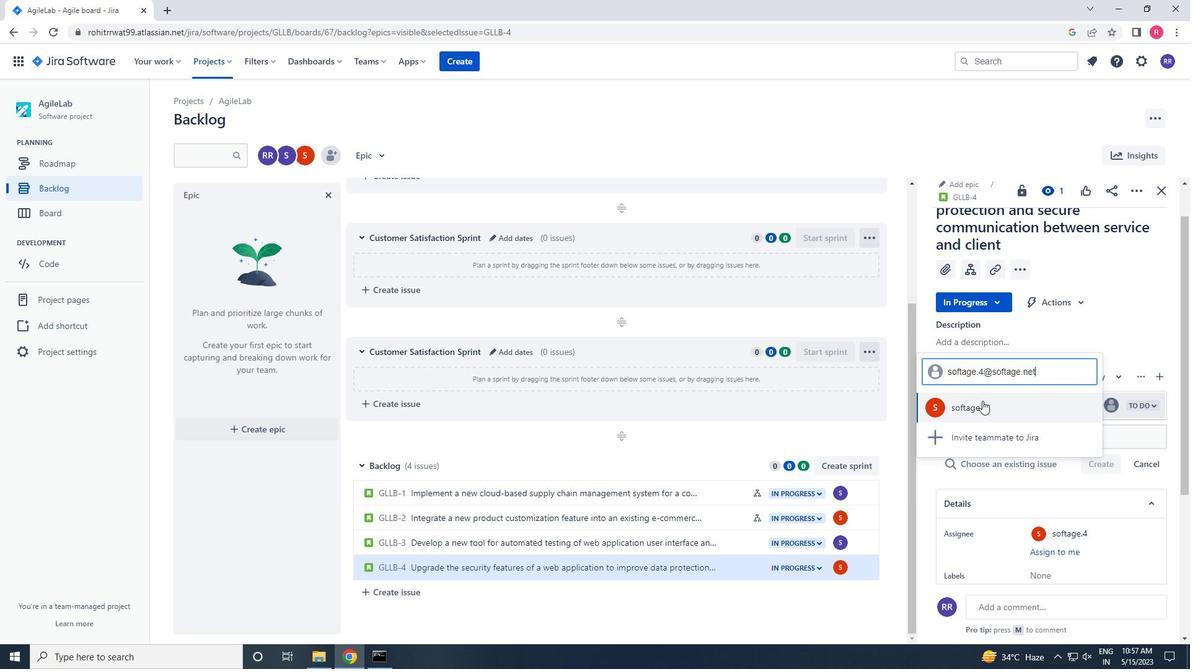 
Action: Mouse moved to (1004, 388)
Screenshot: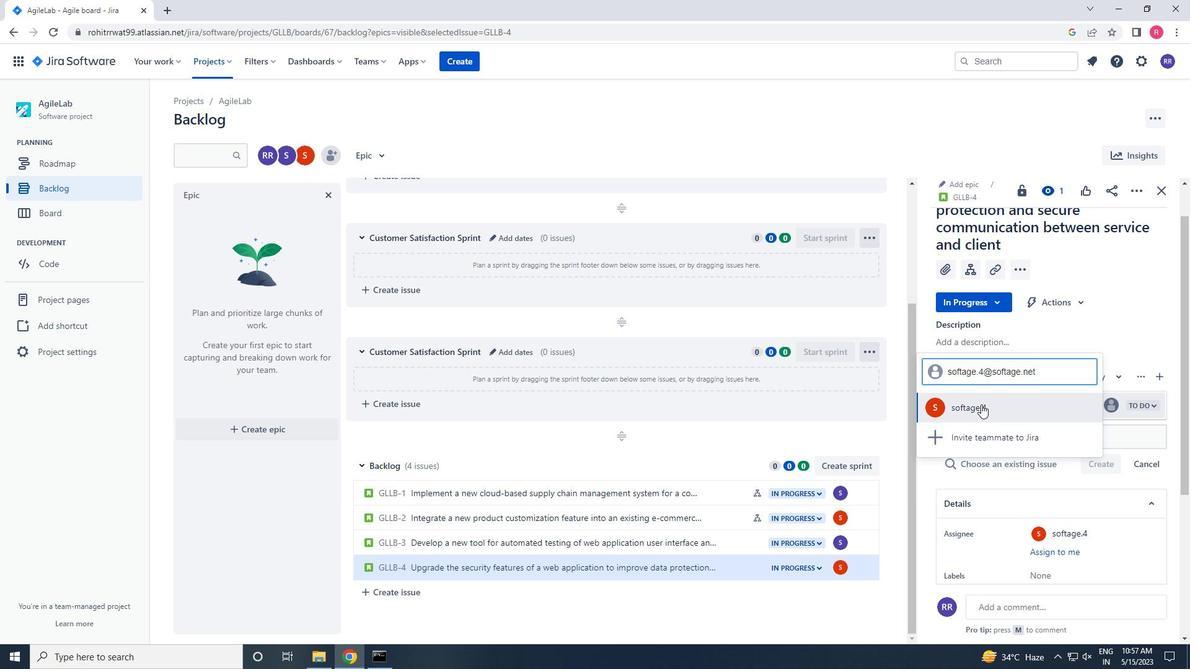 
